Task: Create a scrum project BeaconWorks. Add to scrum project BeaconWorks a team member softage.4@softage.net and assign as Project Lead. Add to scrum project BeaconWorks a team member softage.1@softage.net
Action: Mouse moved to (212, 55)
Screenshot: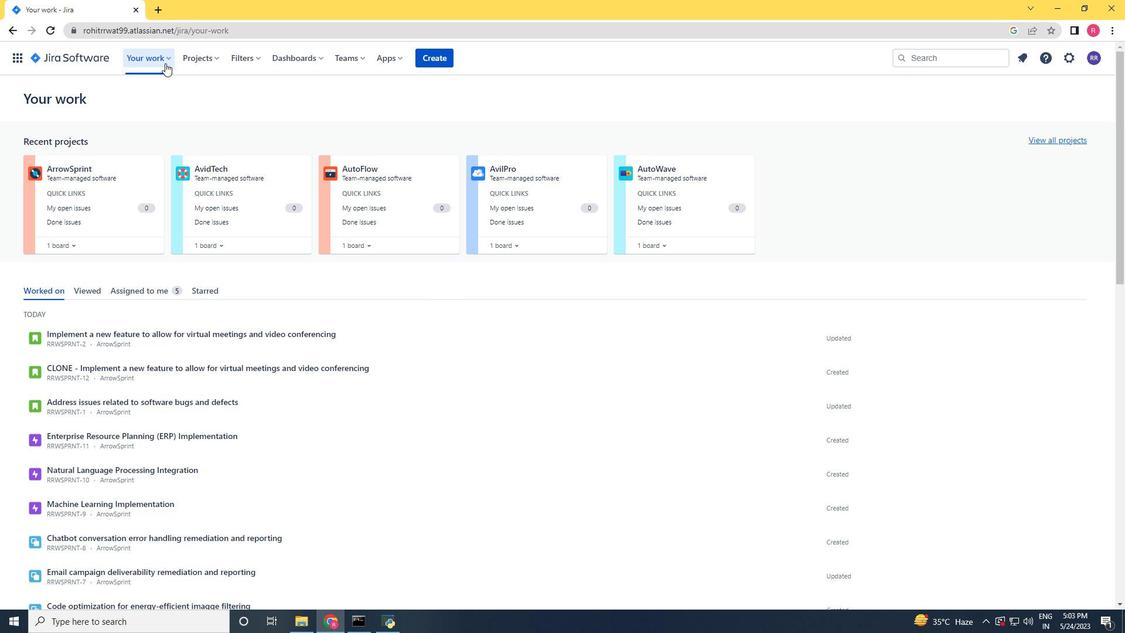 
Action: Mouse pressed left at (212, 55)
Screenshot: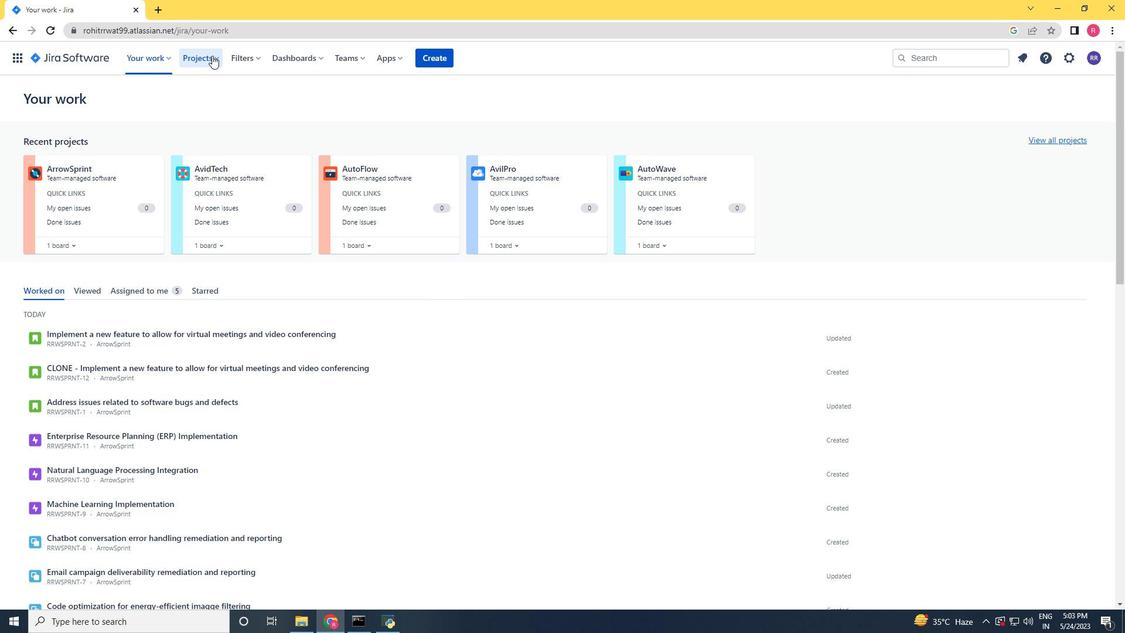 
Action: Mouse moved to (228, 287)
Screenshot: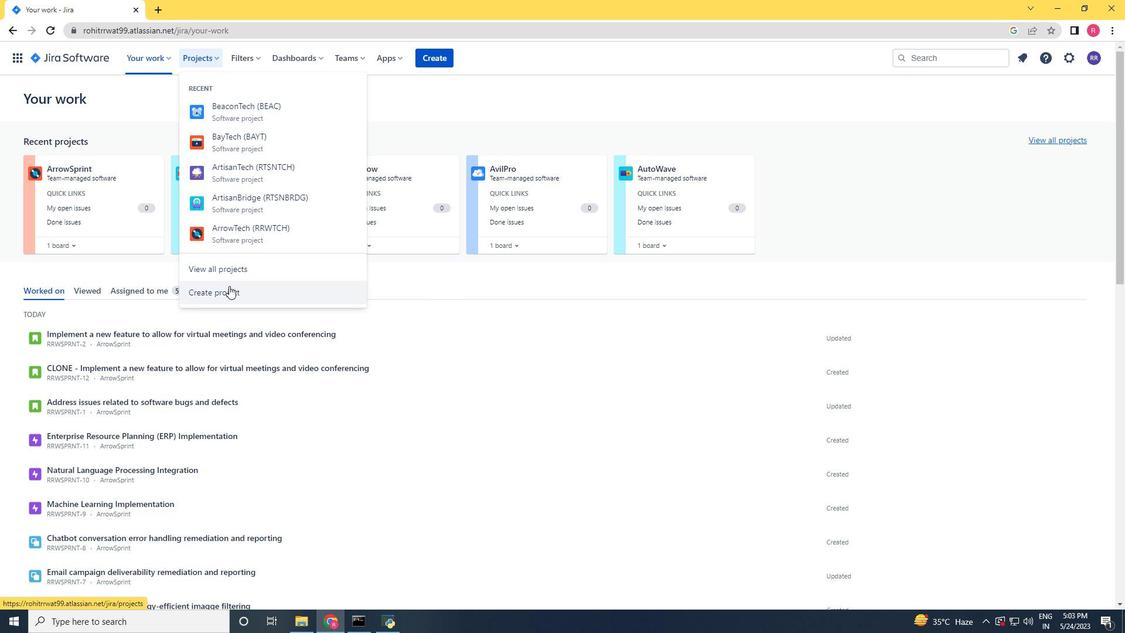 
Action: Mouse pressed left at (228, 287)
Screenshot: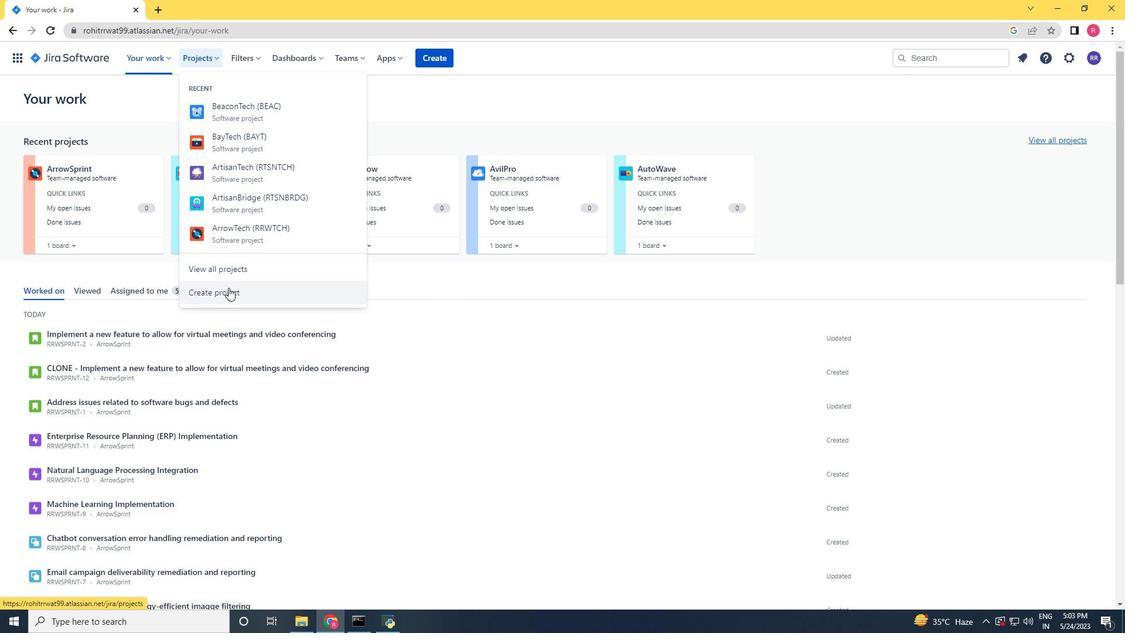 
Action: Mouse moved to (496, 284)
Screenshot: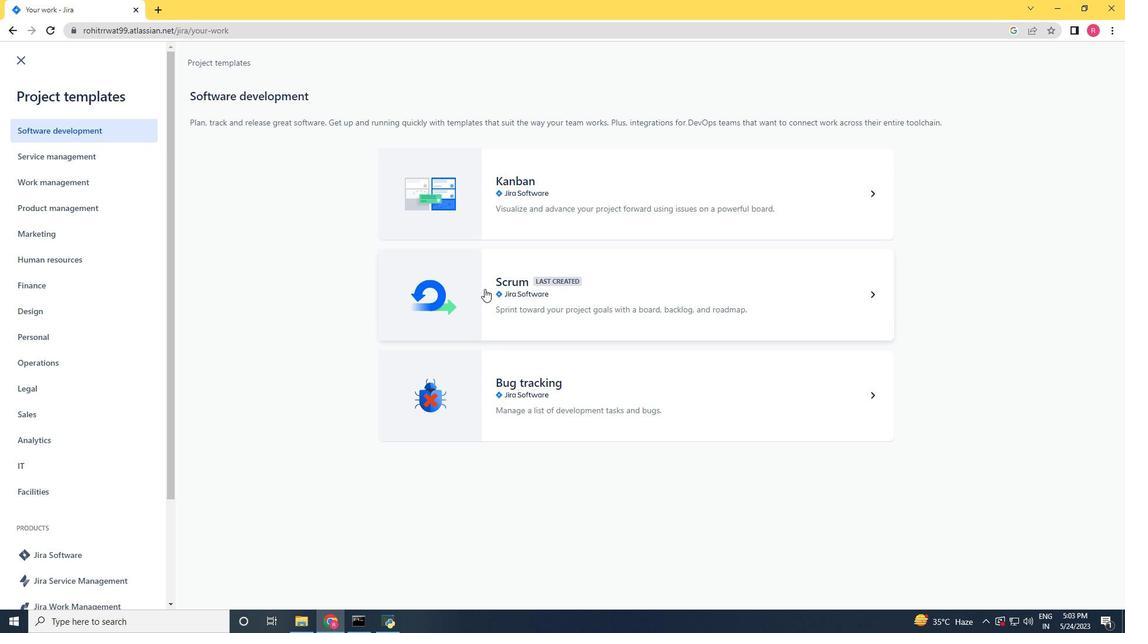 
Action: Mouse pressed left at (496, 284)
Screenshot: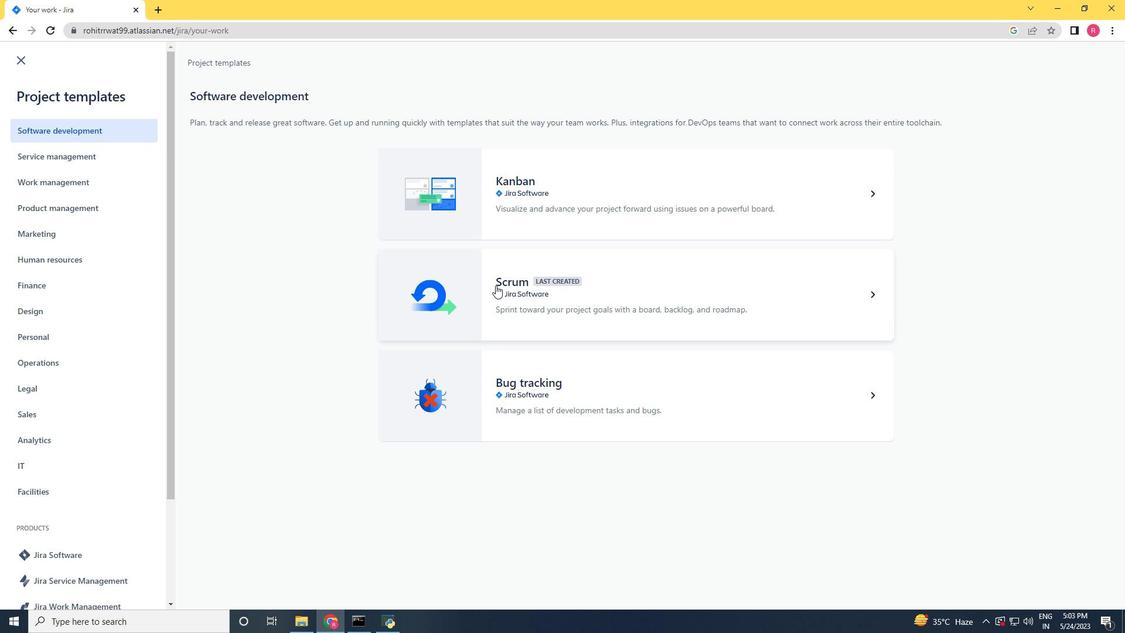 
Action: Mouse moved to (860, 576)
Screenshot: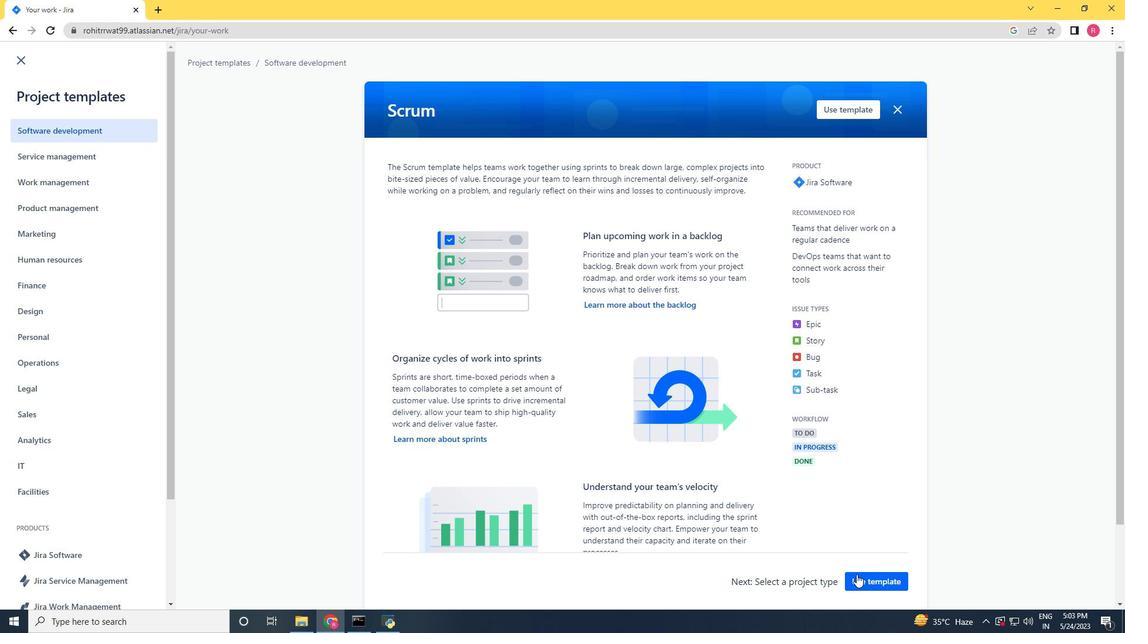 
Action: Mouse pressed left at (860, 576)
Screenshot: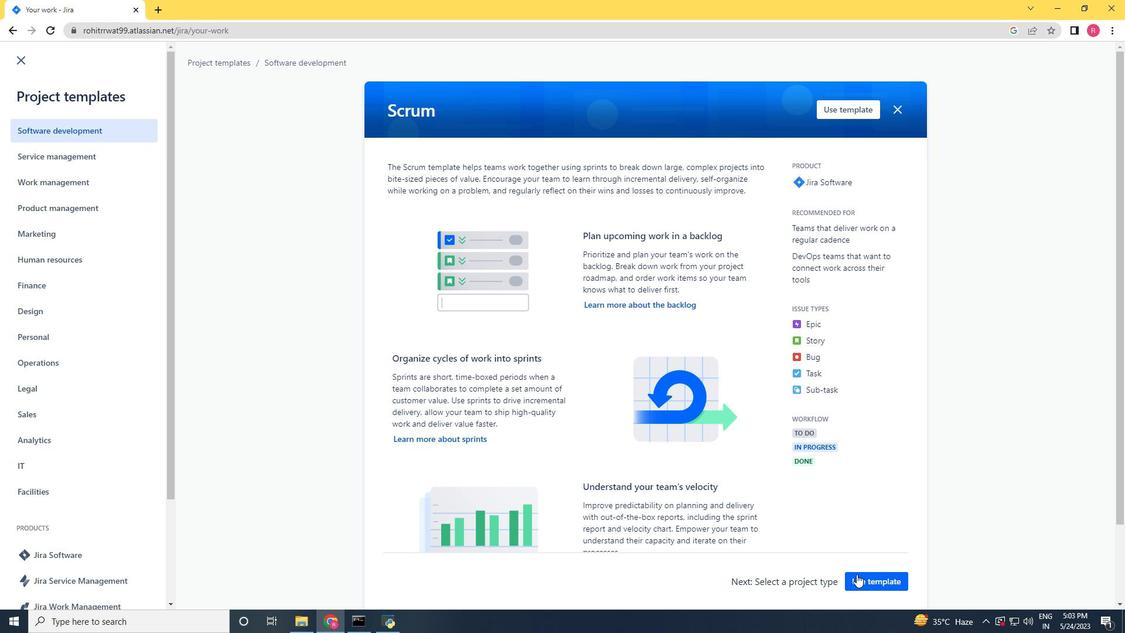
Action: Mouse moved to (363, 586)
Screenshot: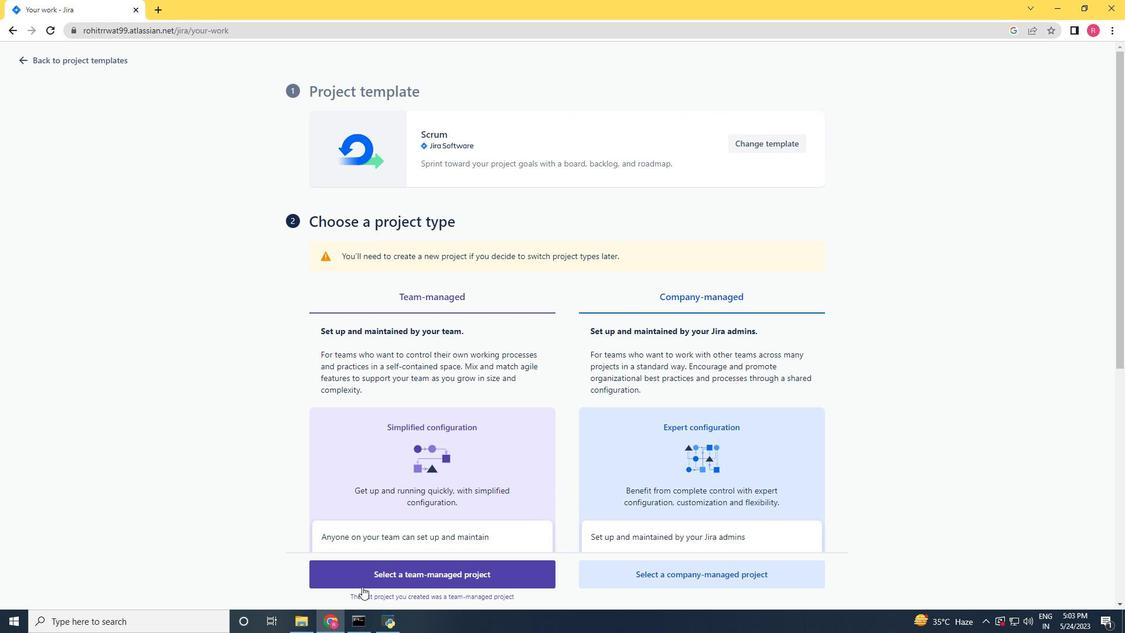 
Action: Mouse pressed left at (363, 586)
Screenshot: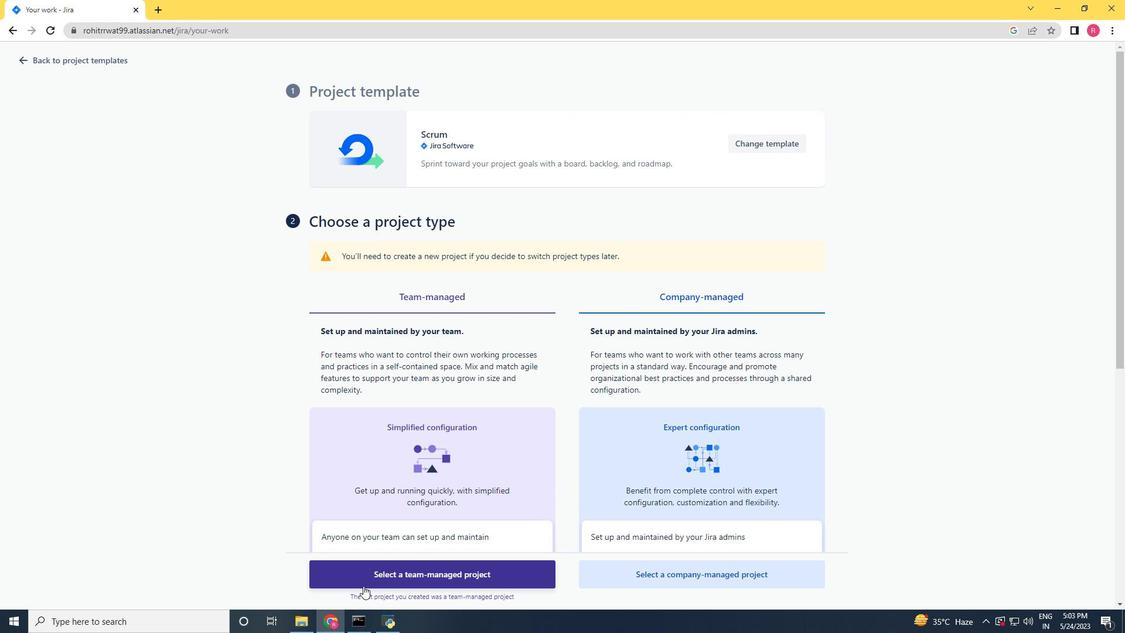 
Action: Mouse moved to (337, 277)
Screenshot: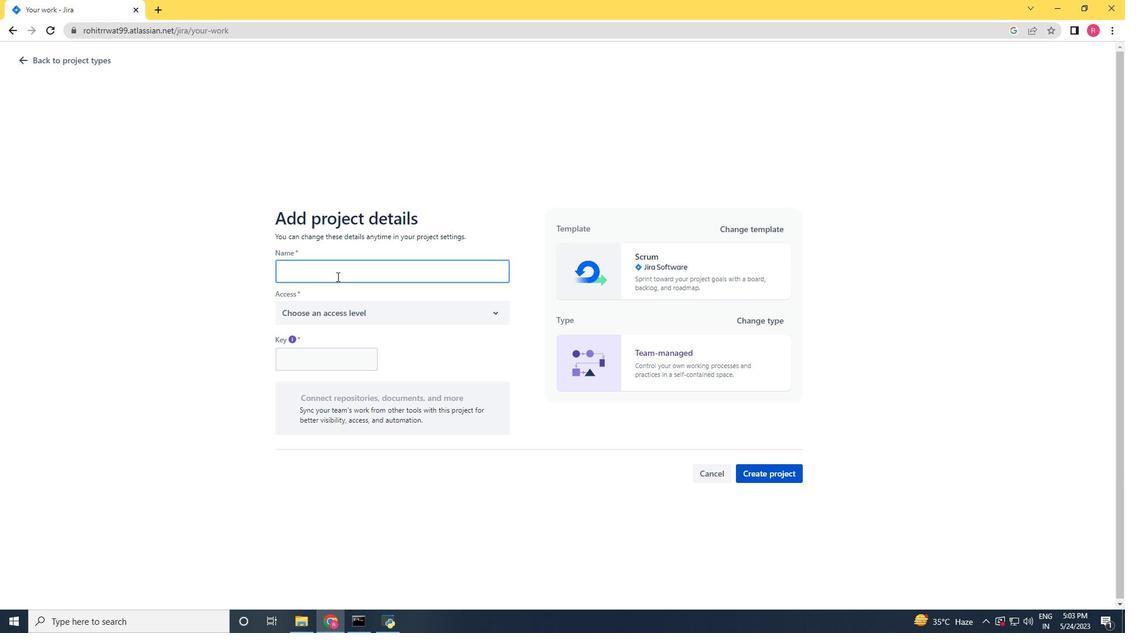 
Action: Key pressed <Key.shift>Beacon<Key.shift>Works
Screenshot: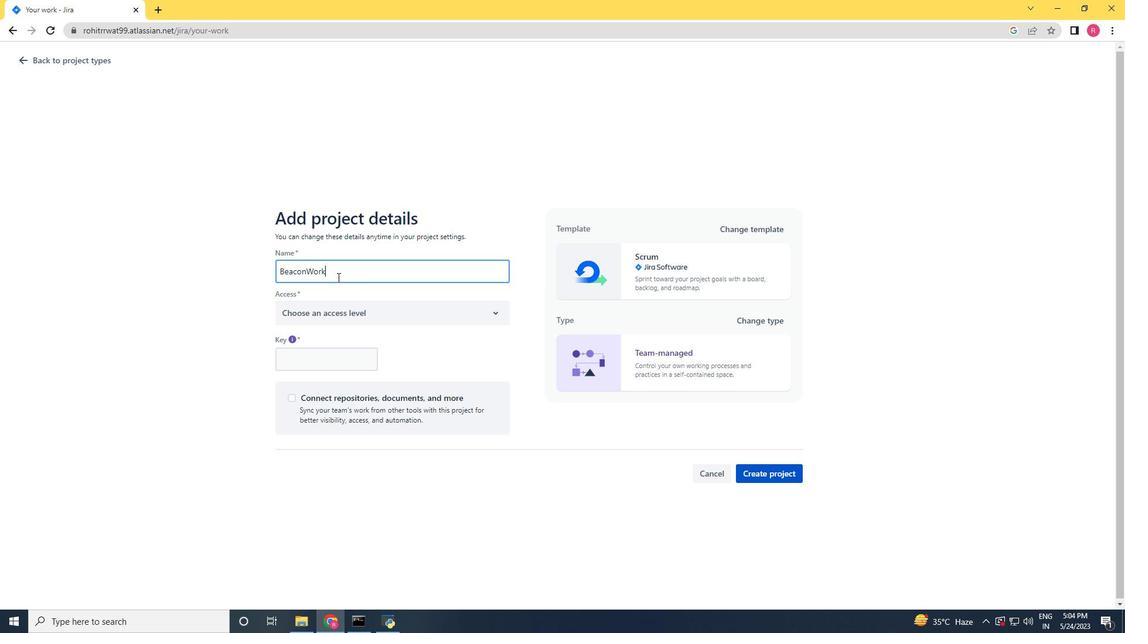 
Action: Mouse moved to (342, 303)
Screenshot: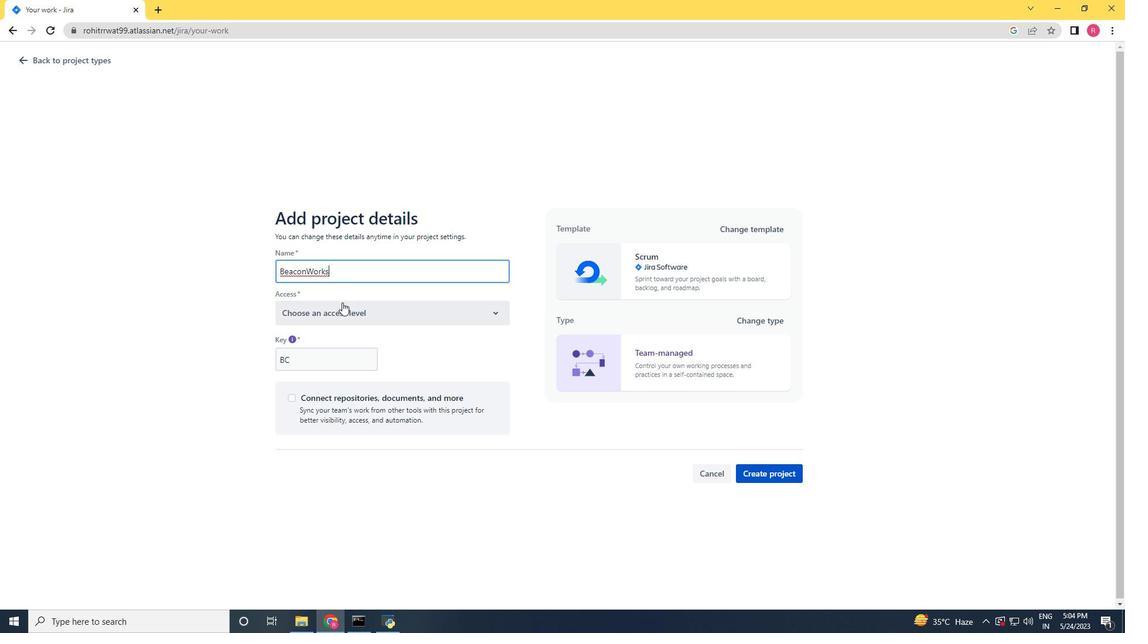 
Action: Mouse pressed left at (342, 303)
Screenshot: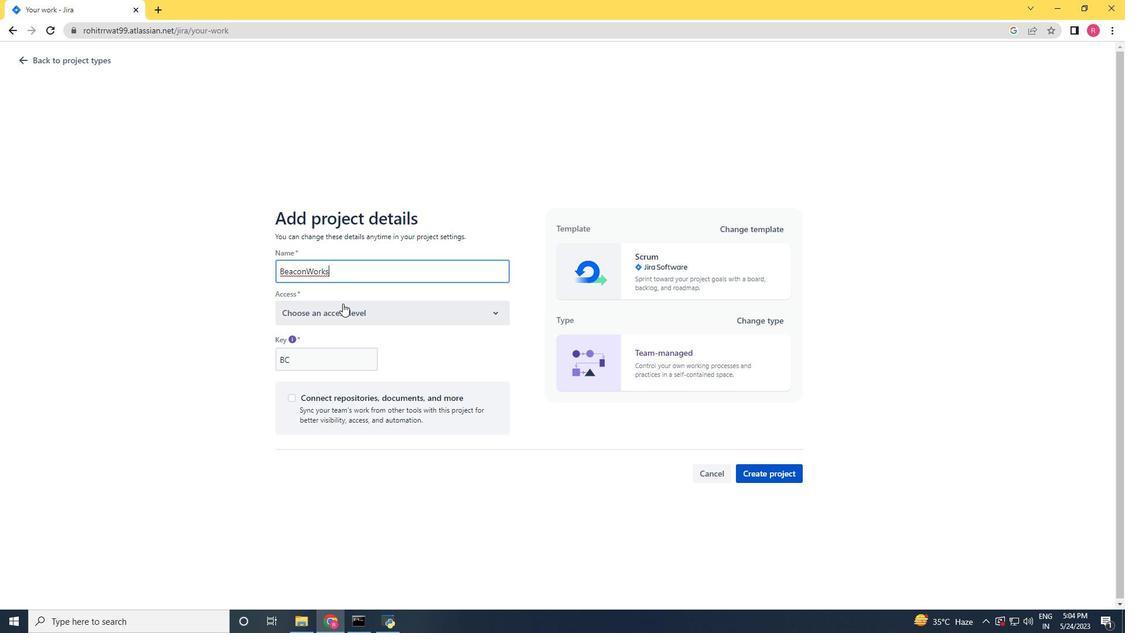 
Action: Mouse moved to (355, 343)
Screenshot: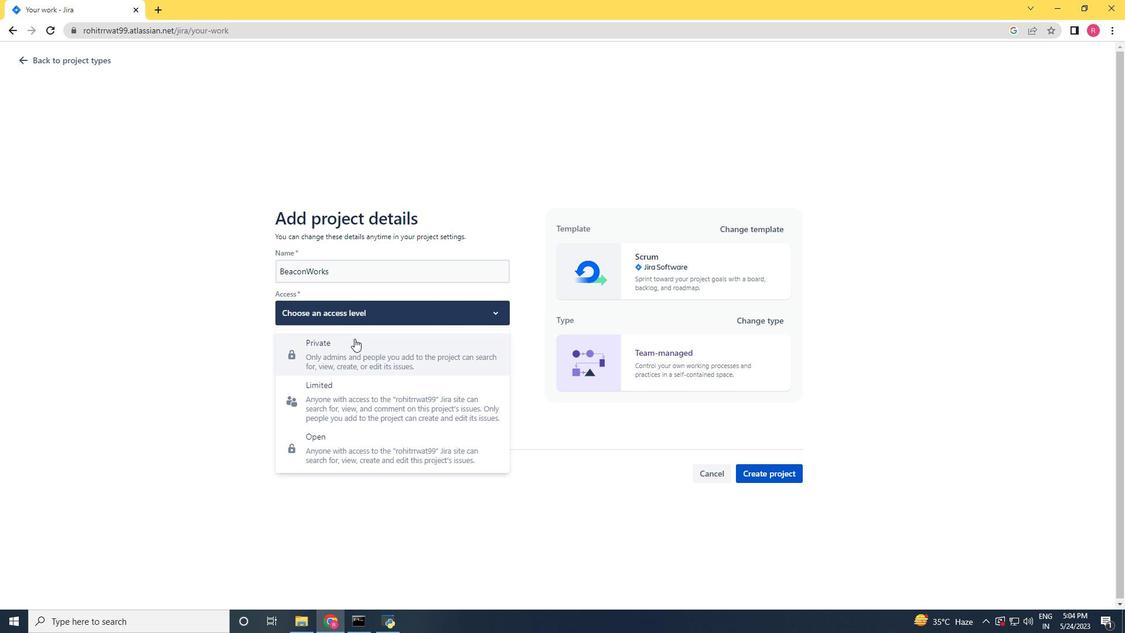 
Action: Mouse pressed left at (355, 343)
Screenshot: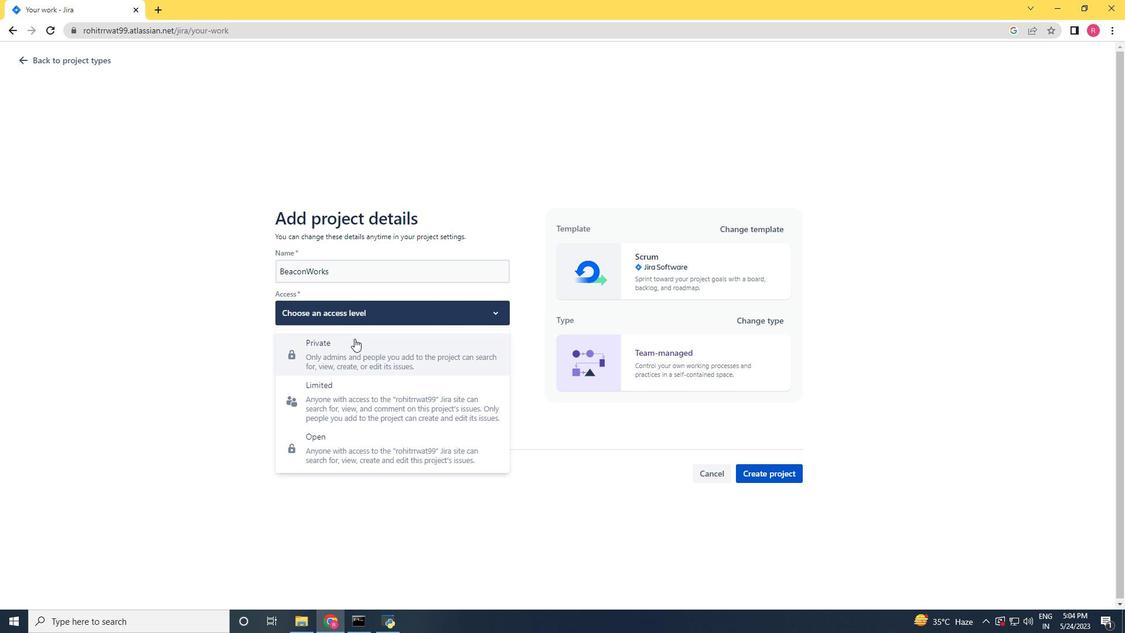 
Action: Mouse moved to (756, 472)
Screenshot: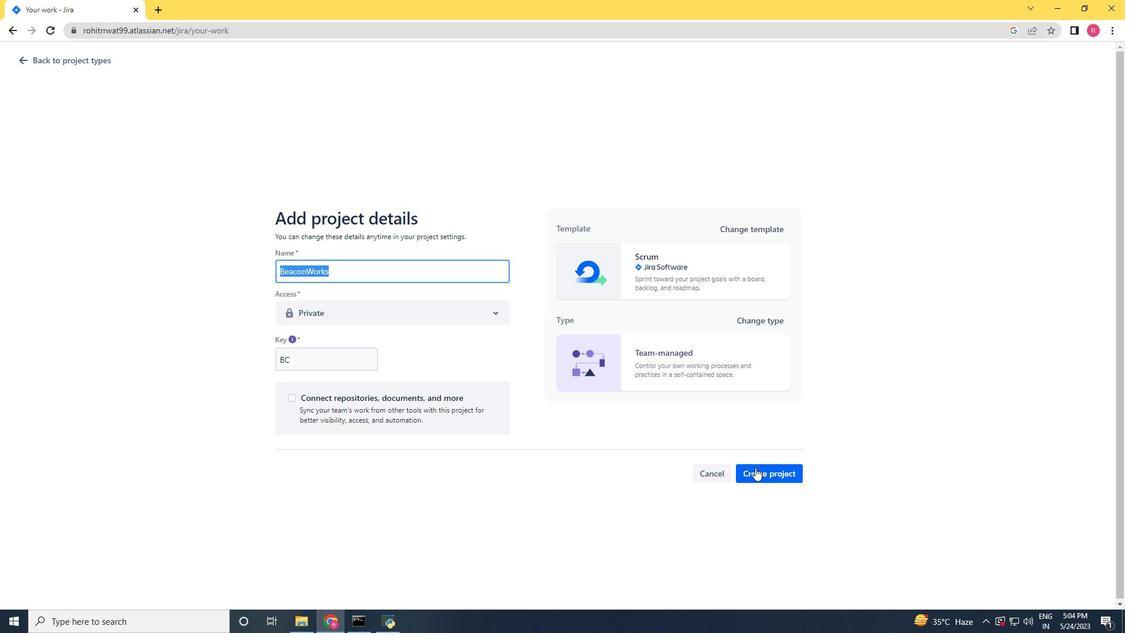 
Action: Mouse pressed left at (756, 472)
Screenshot: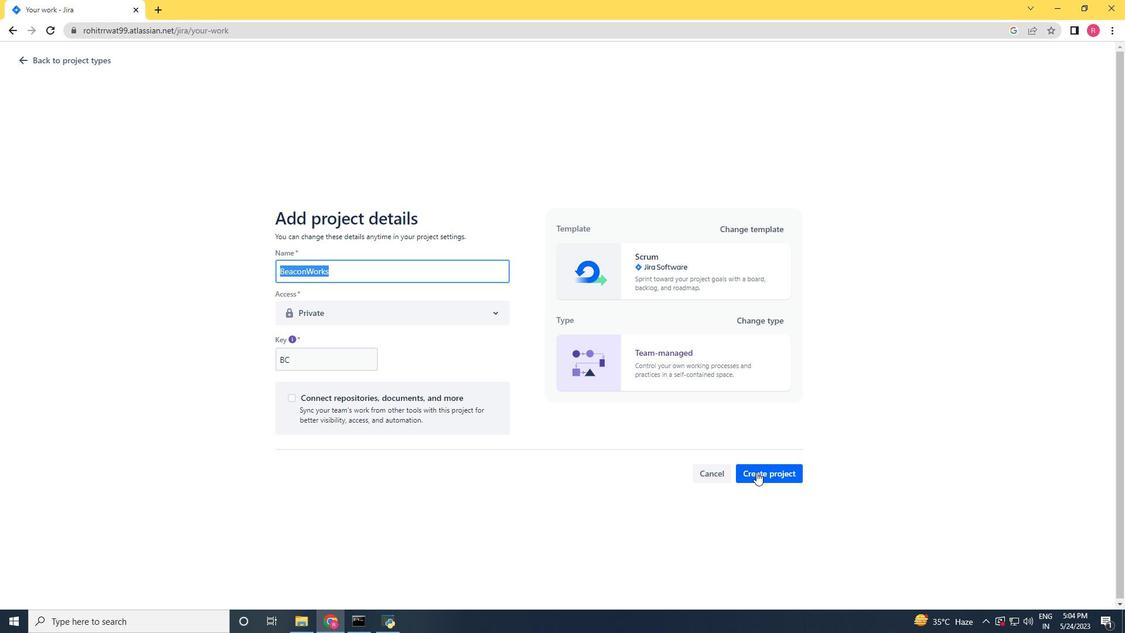 
Action: Mouse moved to (258, 156)
Screenshot: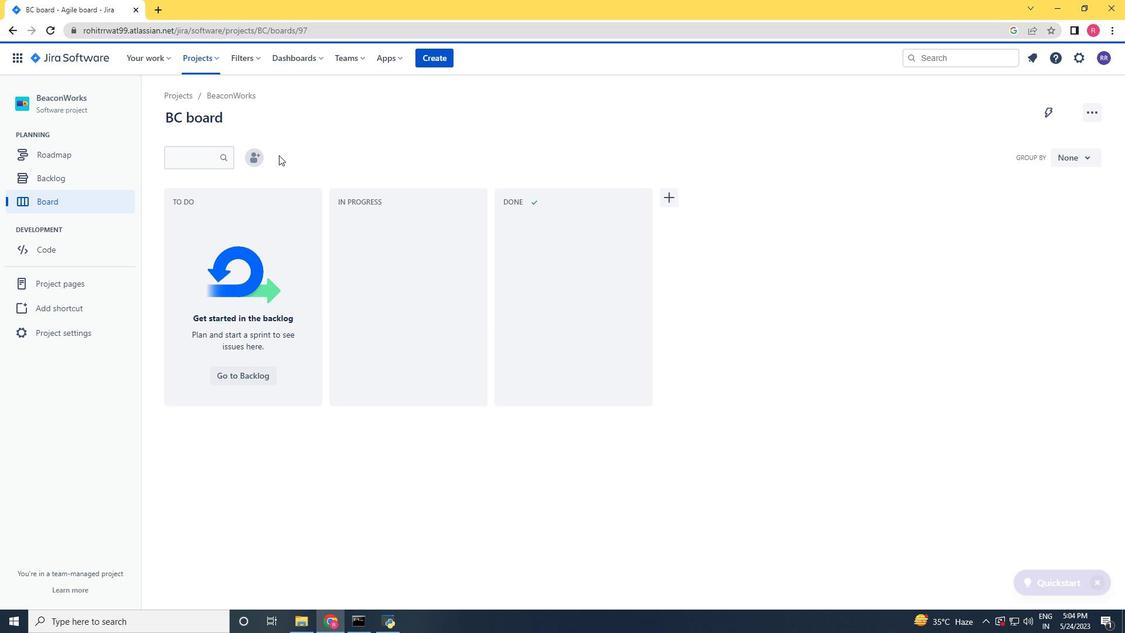 
Action: Mouse pressed left at (258, 156)
Screenshot: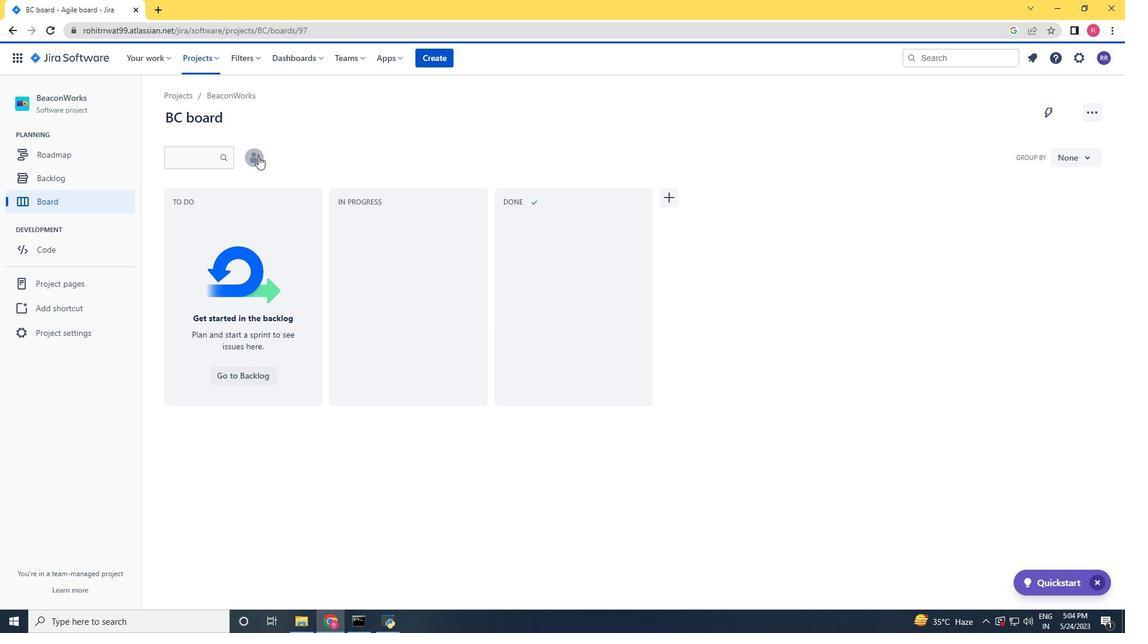 
Action: Mouse moved to (274, 158)
Screenshot: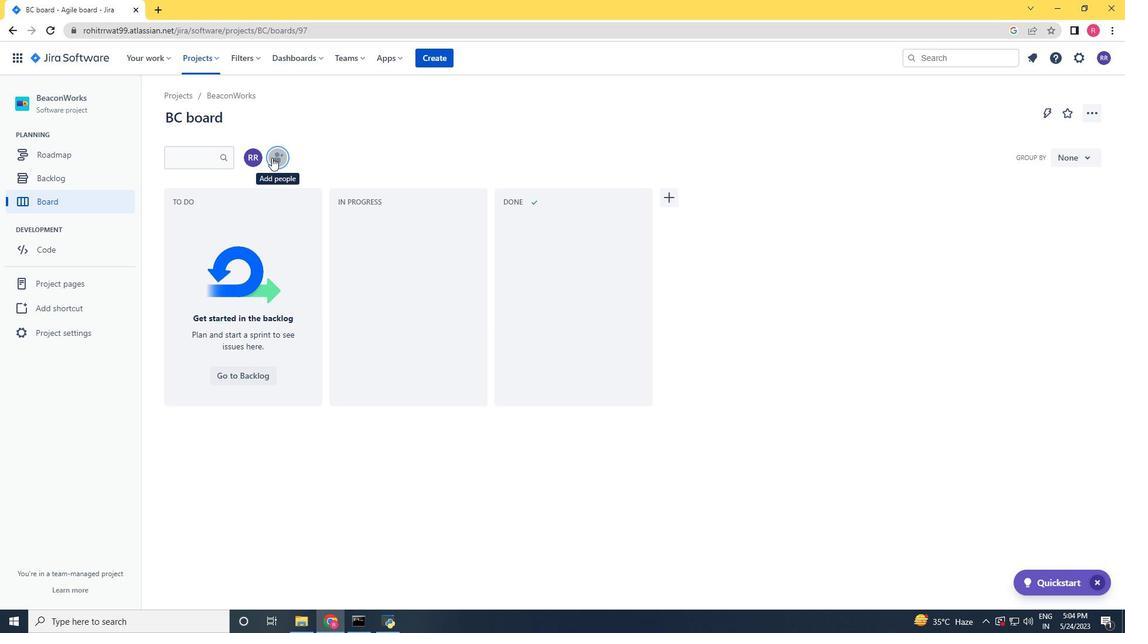 
Action: Mouse pressed left at (274, 158)
Screenshot: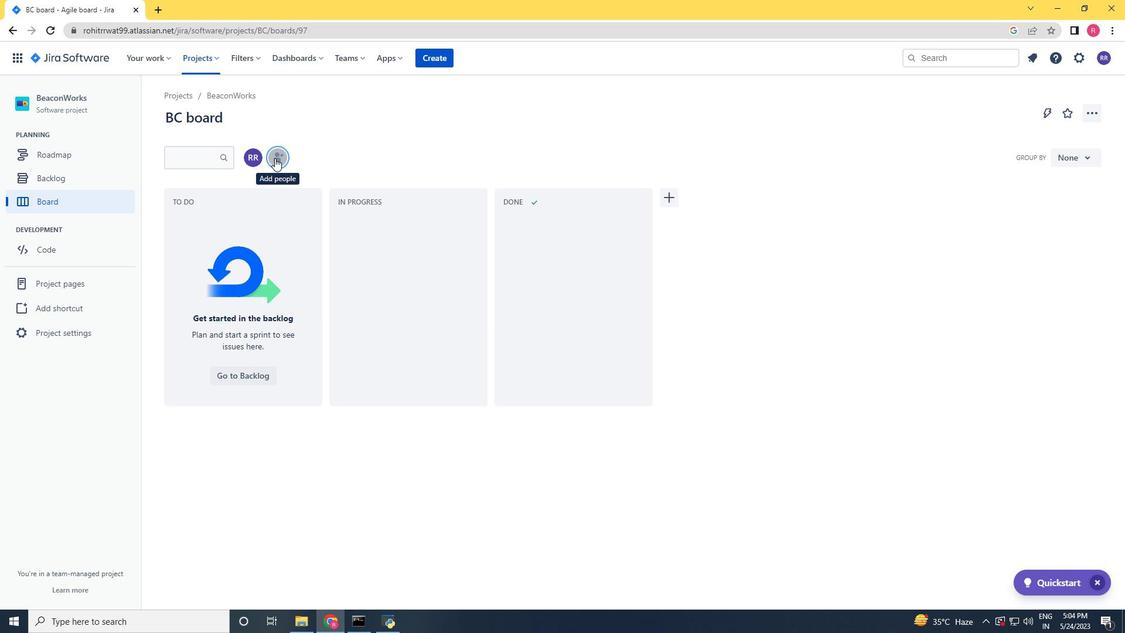 
Action: Key pressed softage.4<Key.shift>@sogf<Key.backspace><Key.backspace>ftage.net
Screenshot: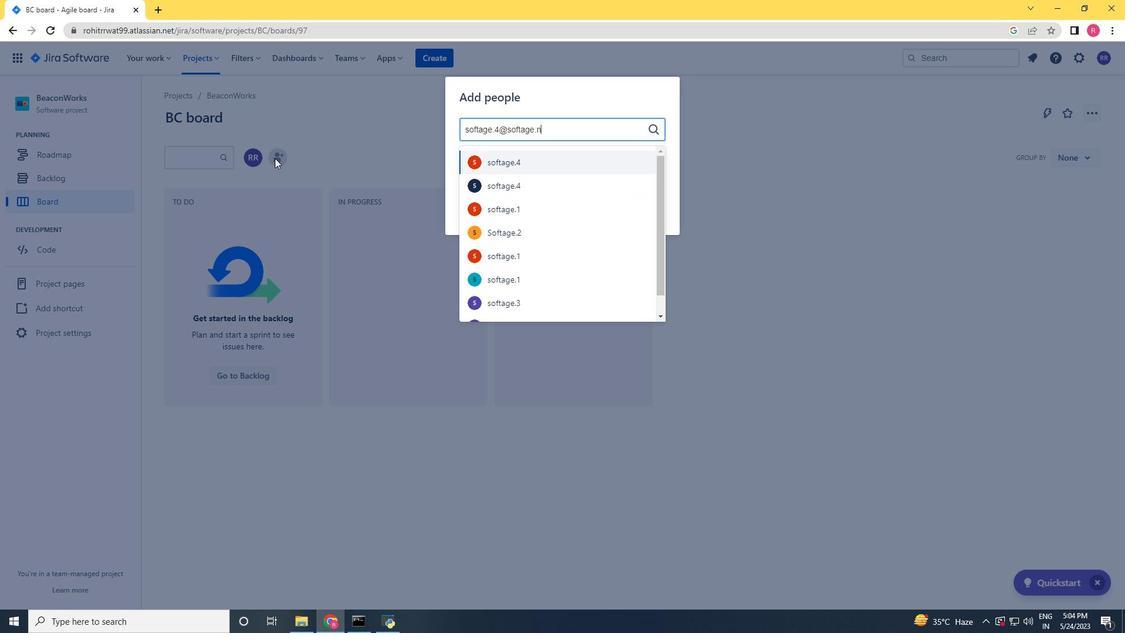 
Action: Mouse moved to (610, 155)
Screenshot: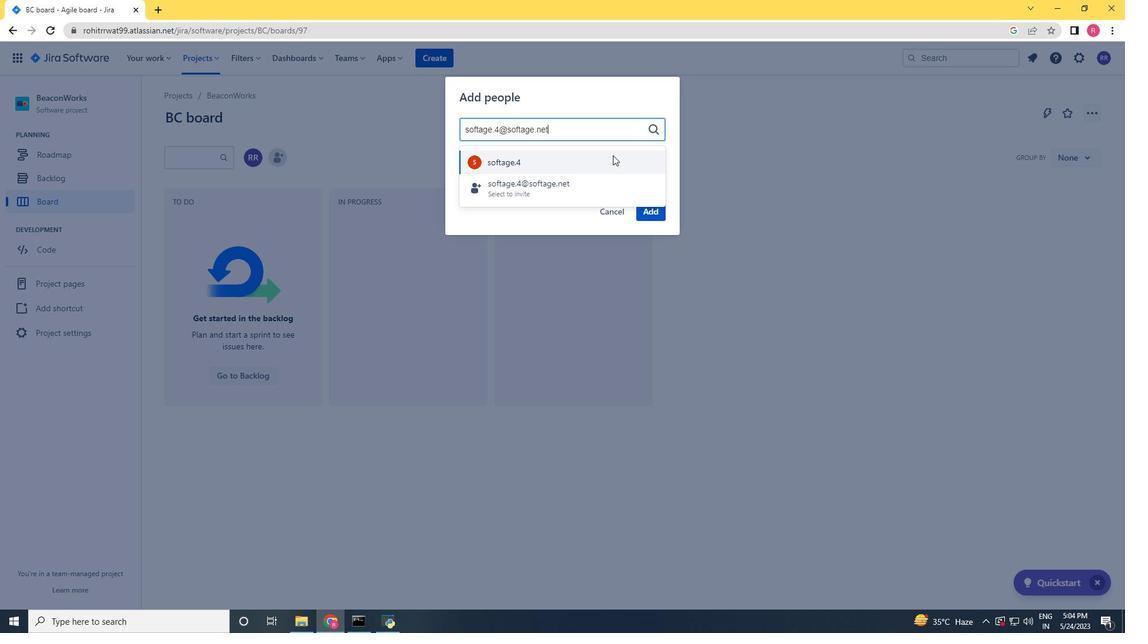 
Action: Mouse pressed left at (610, 155)
Screenshot: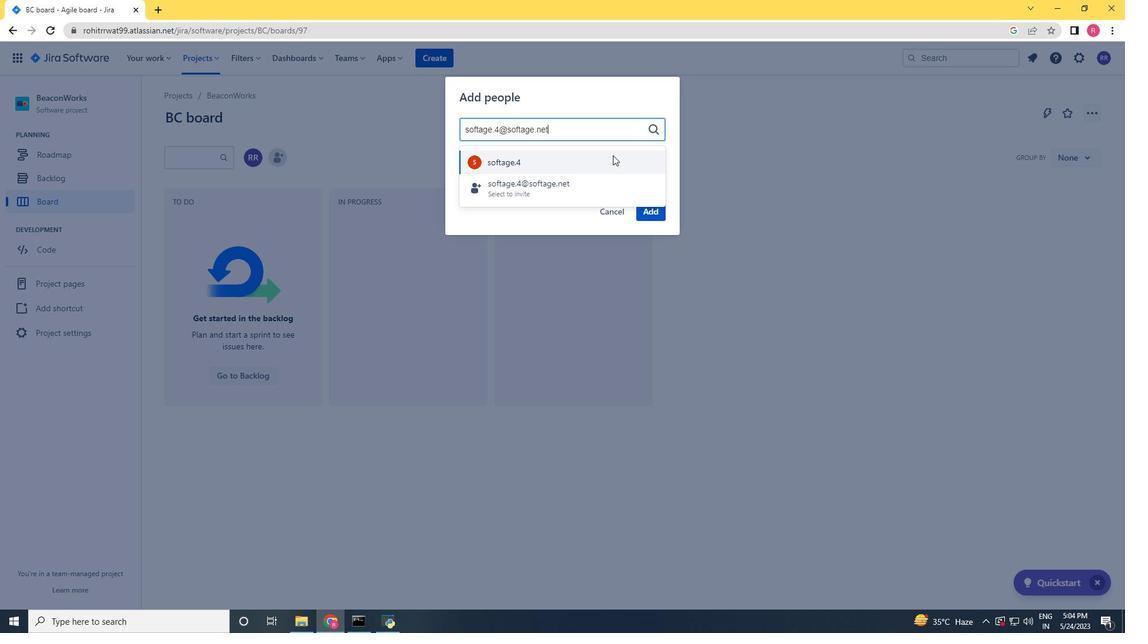 
Action: Mouse moved to (651, 208)
Screenshot: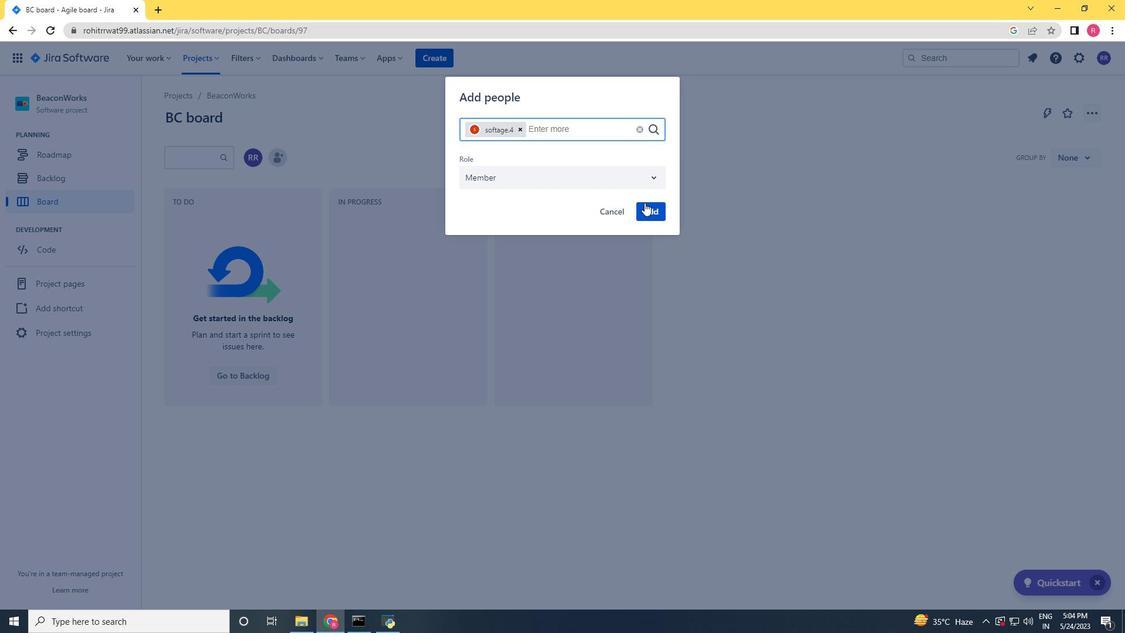 
Action: Mouse pressed left at (651, 208)
Screenshot: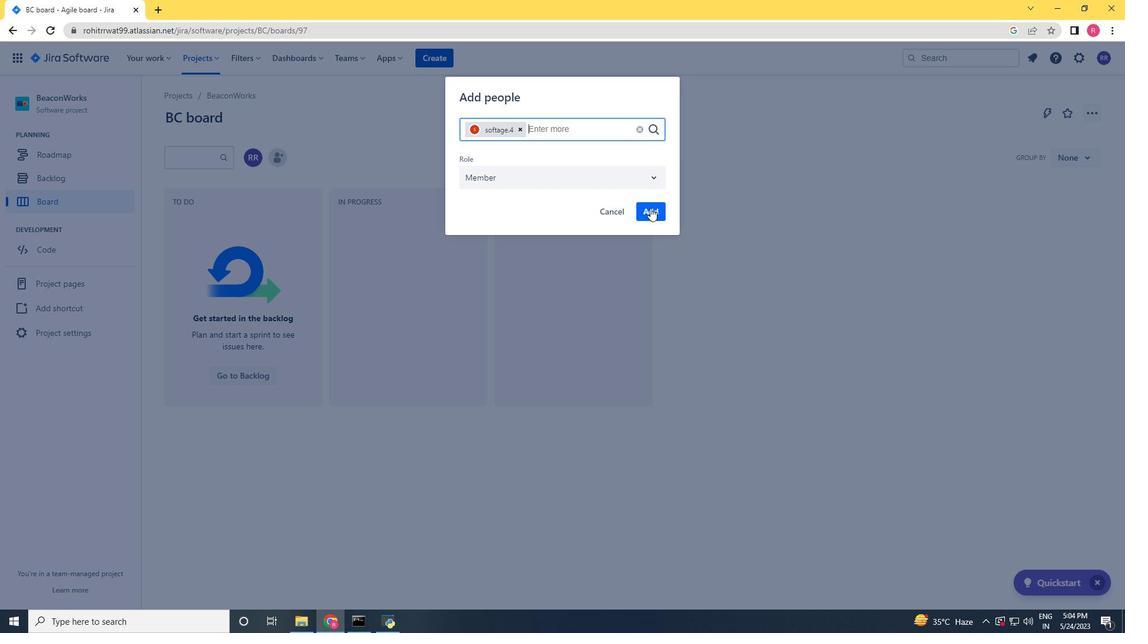 
Action: Mouse moved to (83, 341)
Screenshot: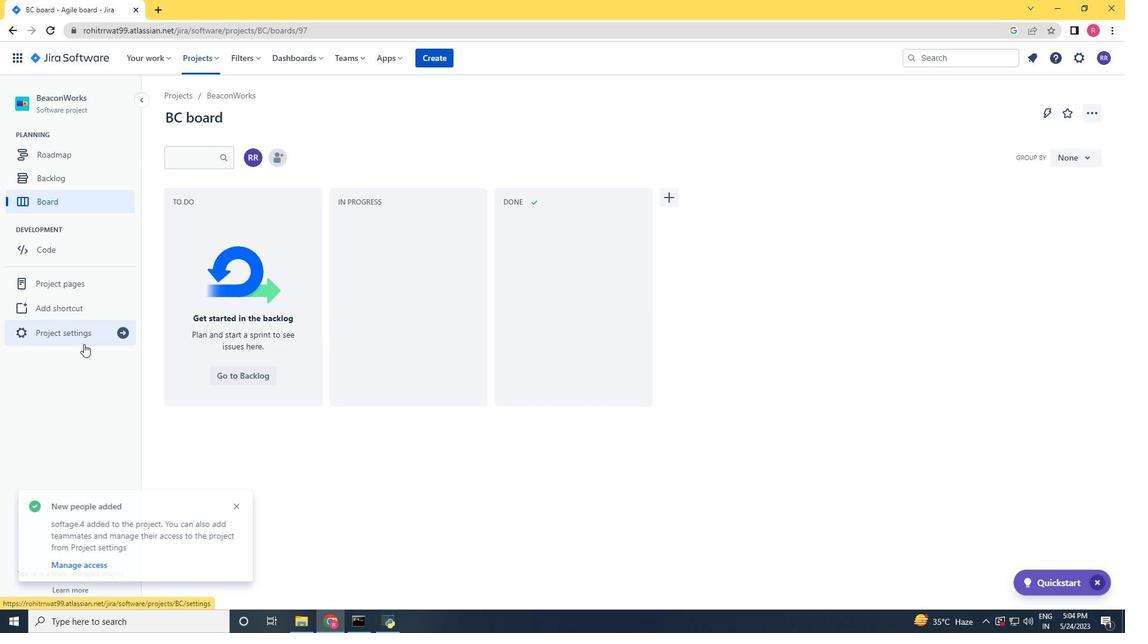 
Action: Mouse pressed left at (83, 341)
Screenshot: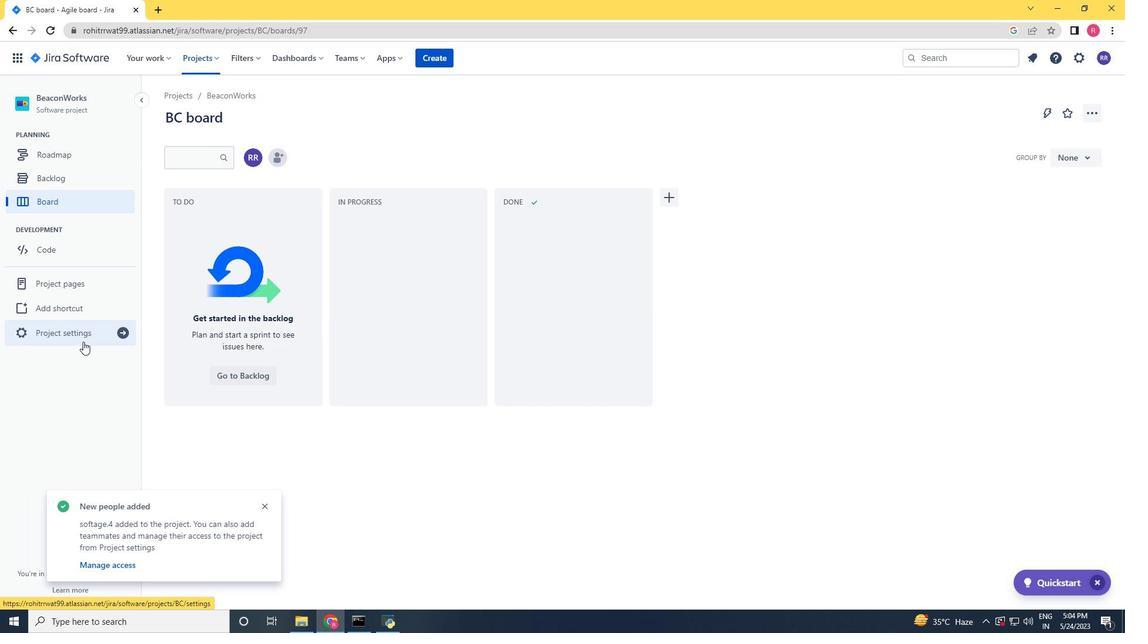 
Action: Mouse moved to (620, 419)
Screenshot: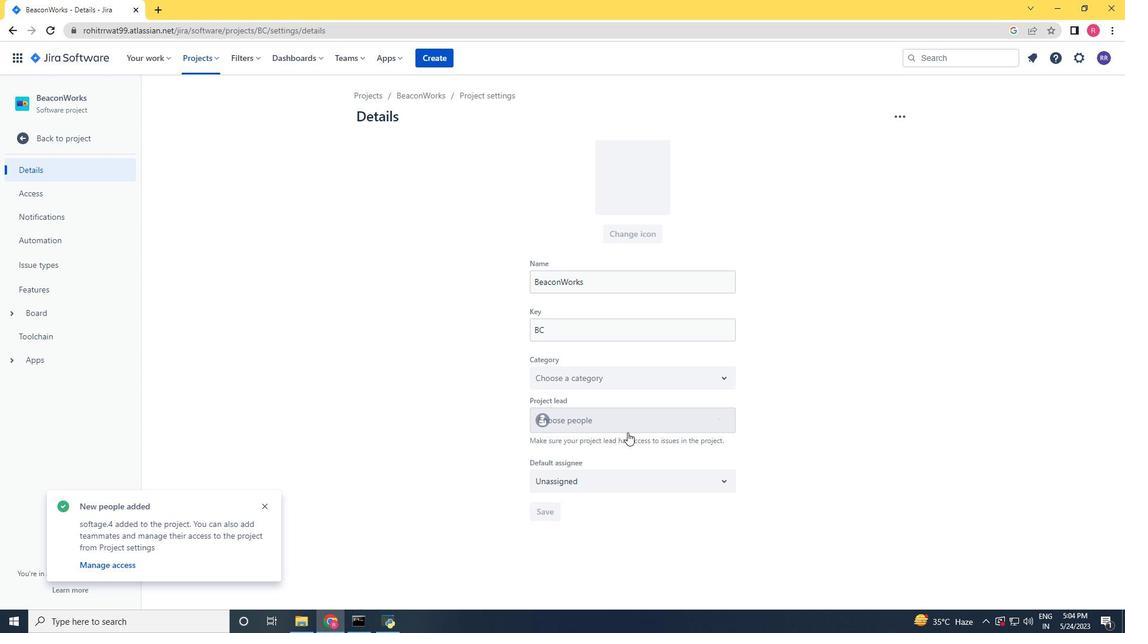
Action: Mouse pressed left at (620, 419)
Screenshot: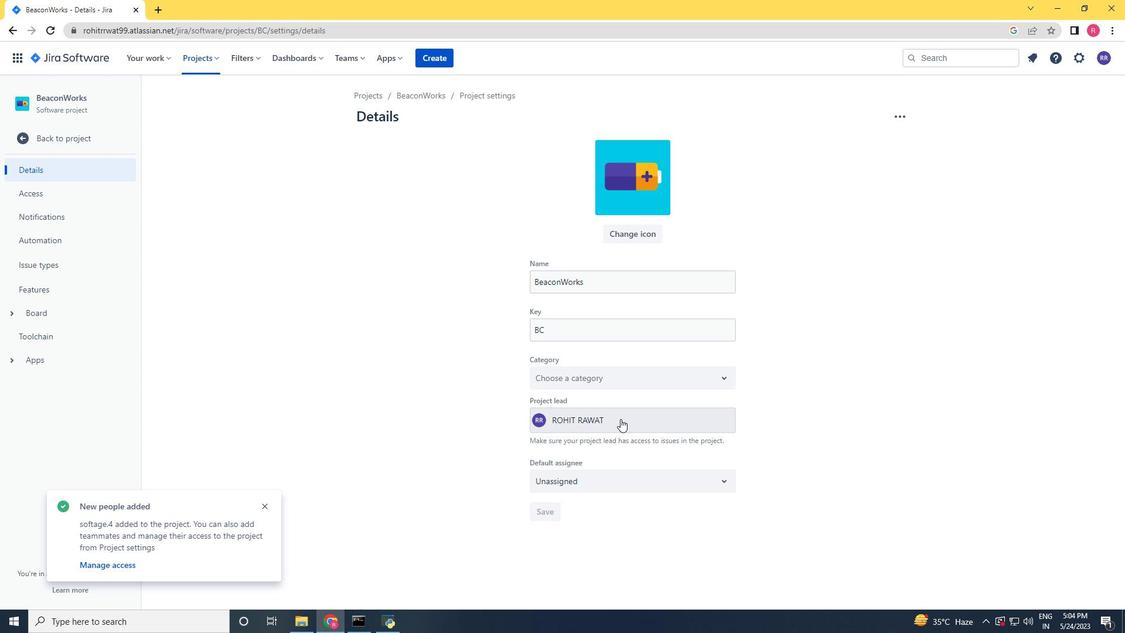 
Action: Mouse moved to (612, 414)
Screenshot: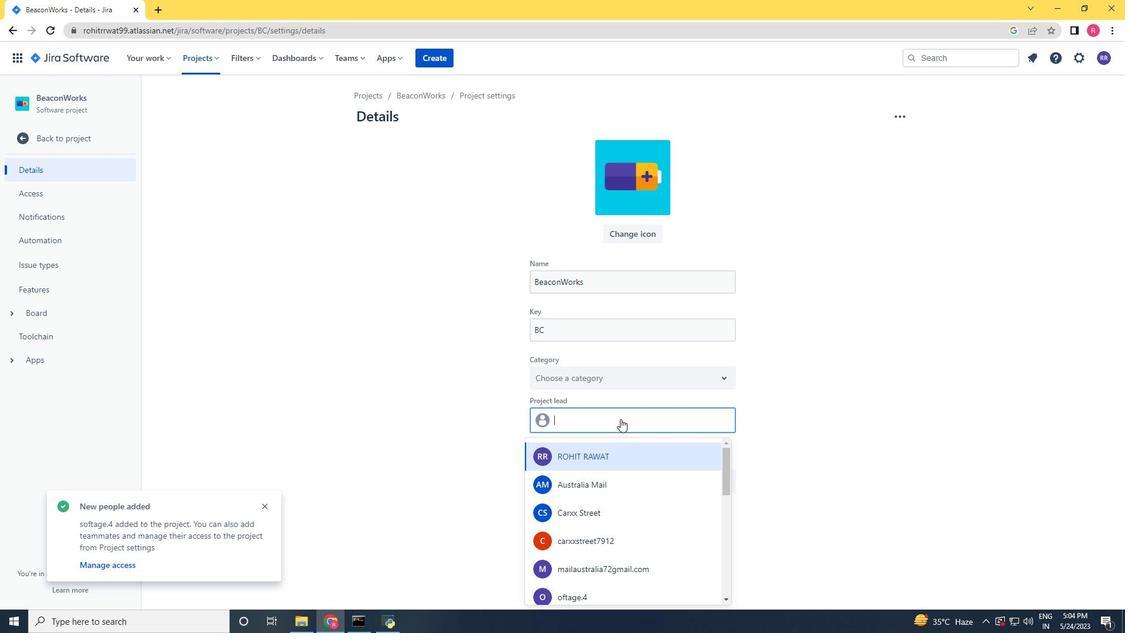 
Action: Key pressed softage.4<Key.shift>@softage.net
Screenshot: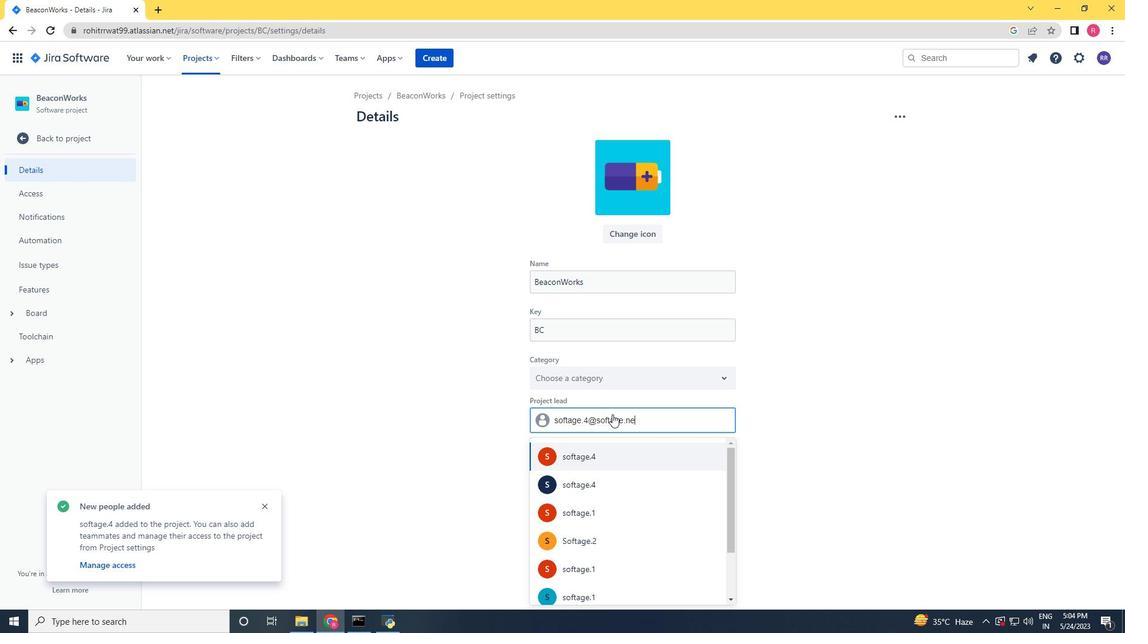 
Action: Mouse moved to (586, 463)
Screenshot: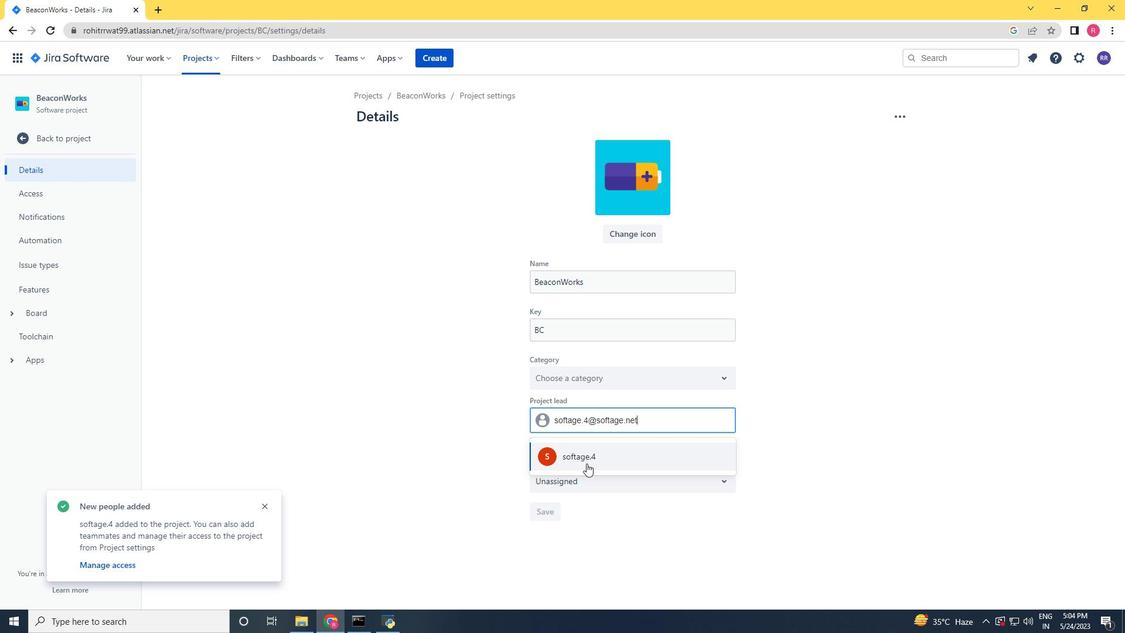 
Action: Mouse pressed left at (586, 463)
Screenshot: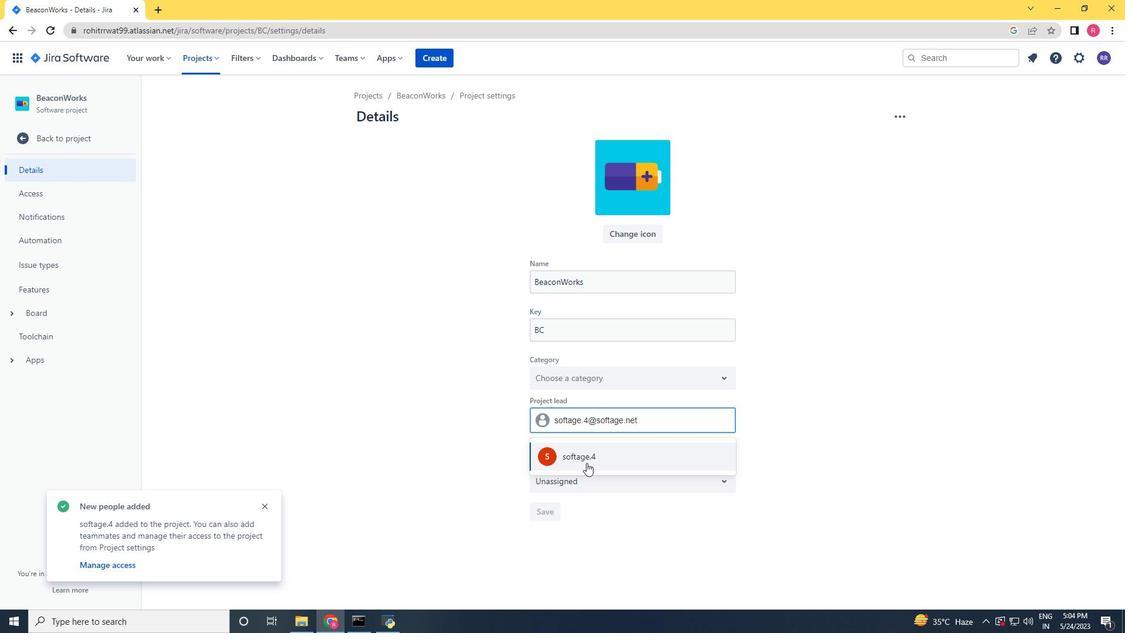 
Action: Mouse moved to (578, 476)
Screenshot: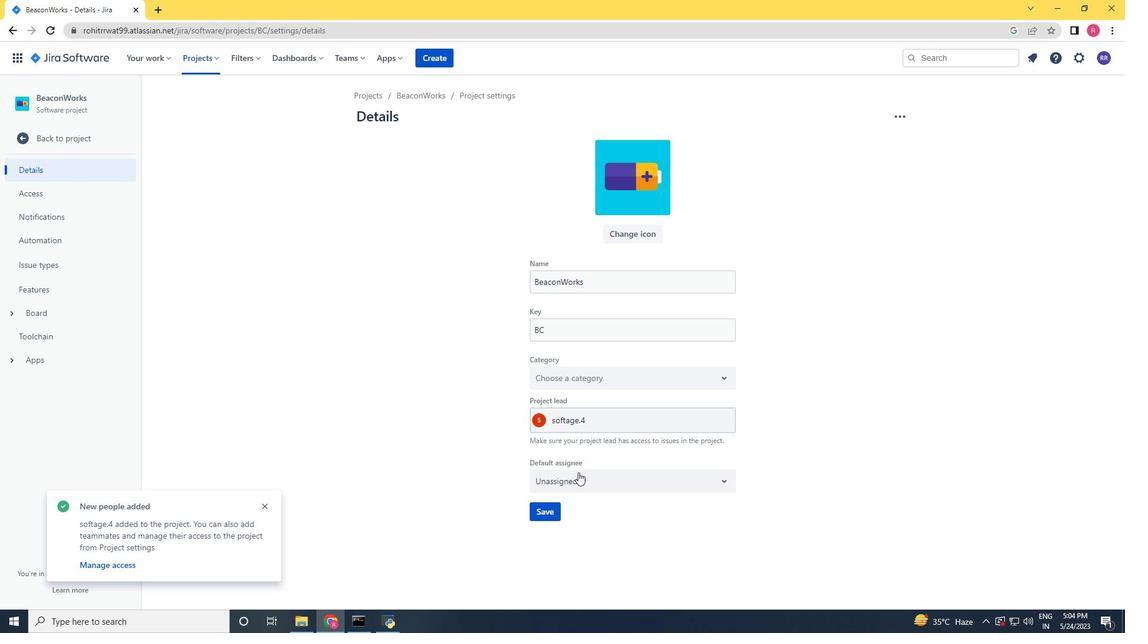 
Action: Mouse pressed left at (578, 476)
Screenshot: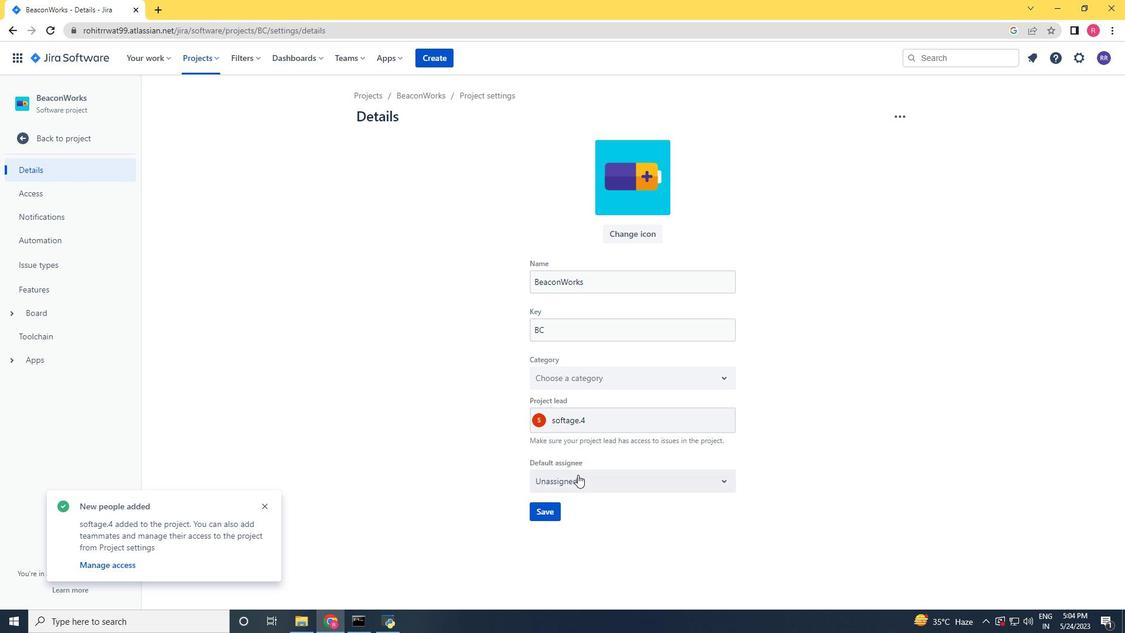 
Action: Mouse moved to (552, 507)
Screenshot: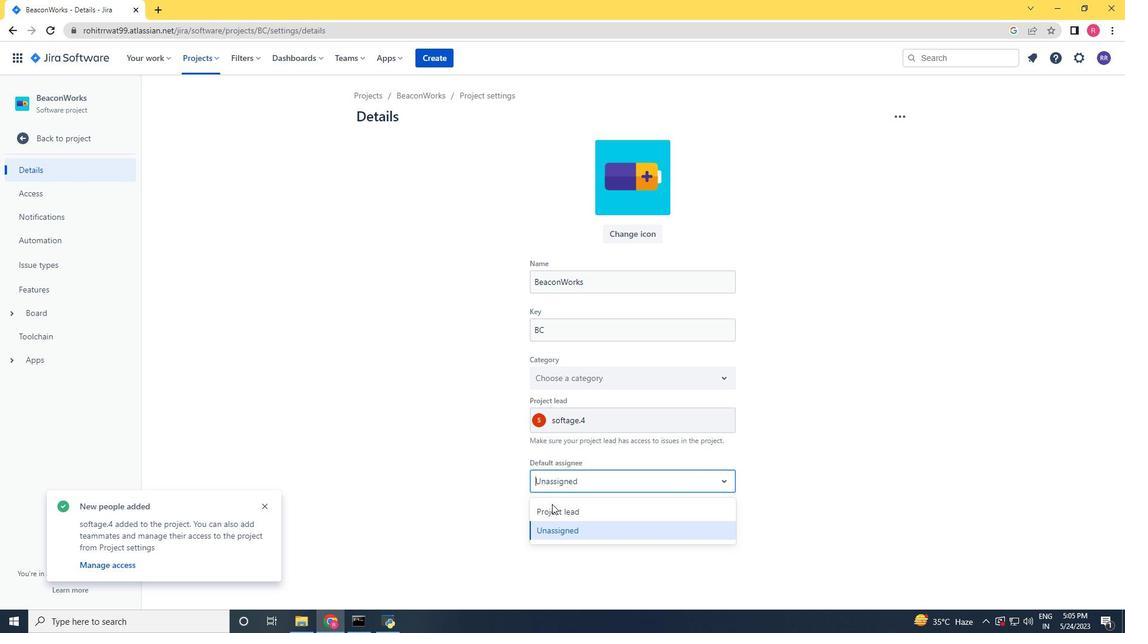 
Action: Mouse pressed left at (552, 507)
Screenshot: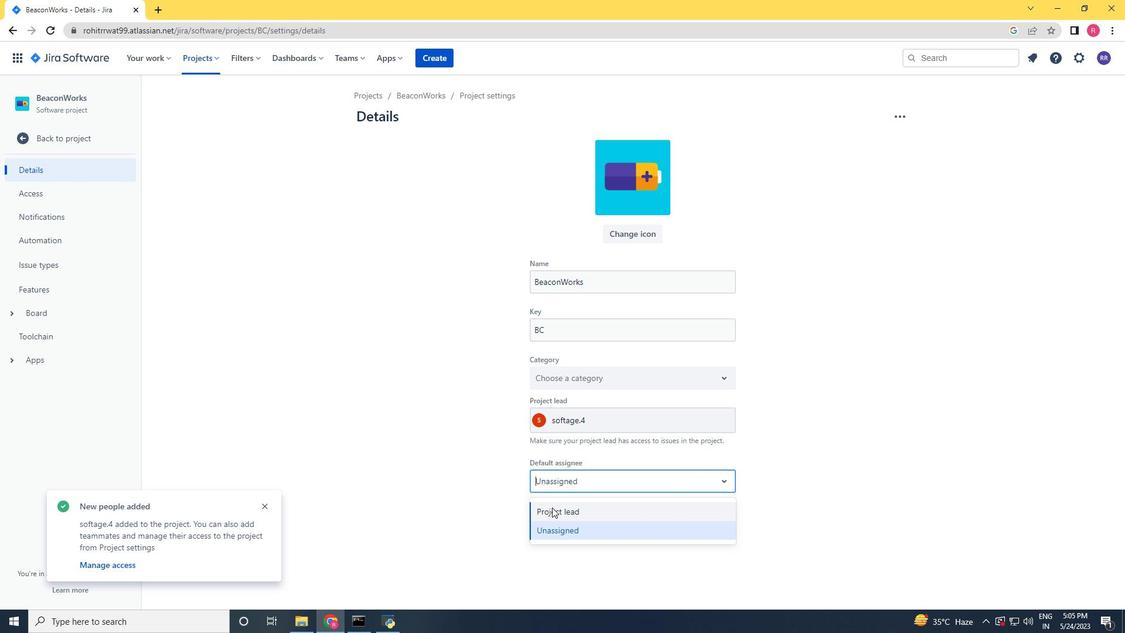 
Action: Mouse moved to (552, 510)
Screenshot: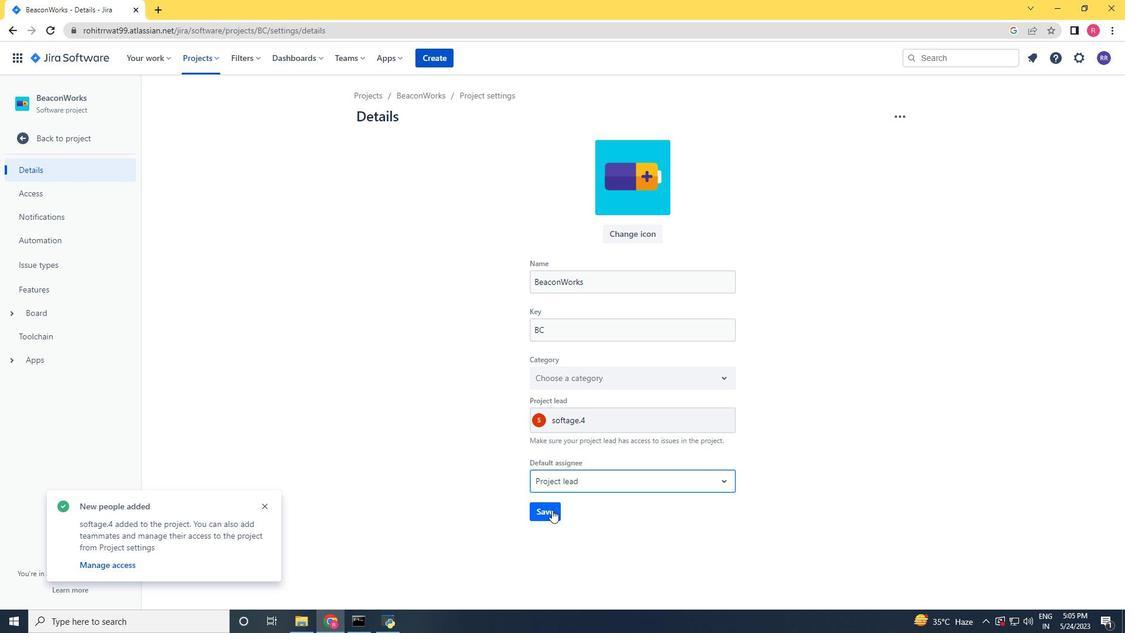 
Action: Mouse pressed left at (552, 510)
Screenshot: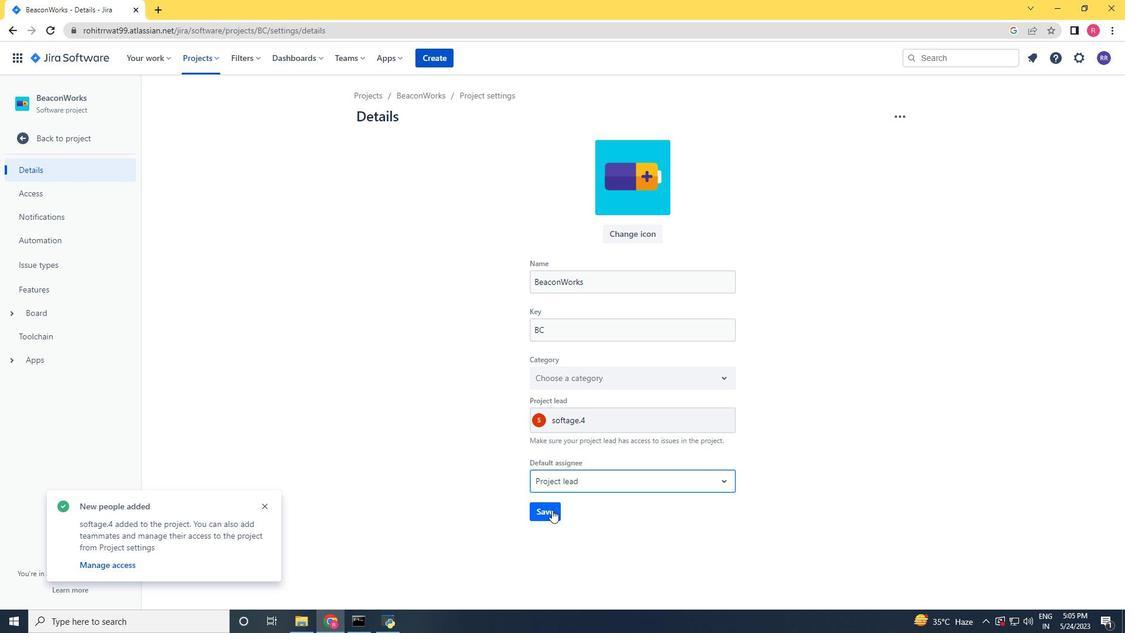 
Action: Mouse moved to (53, 145)
Screenshot: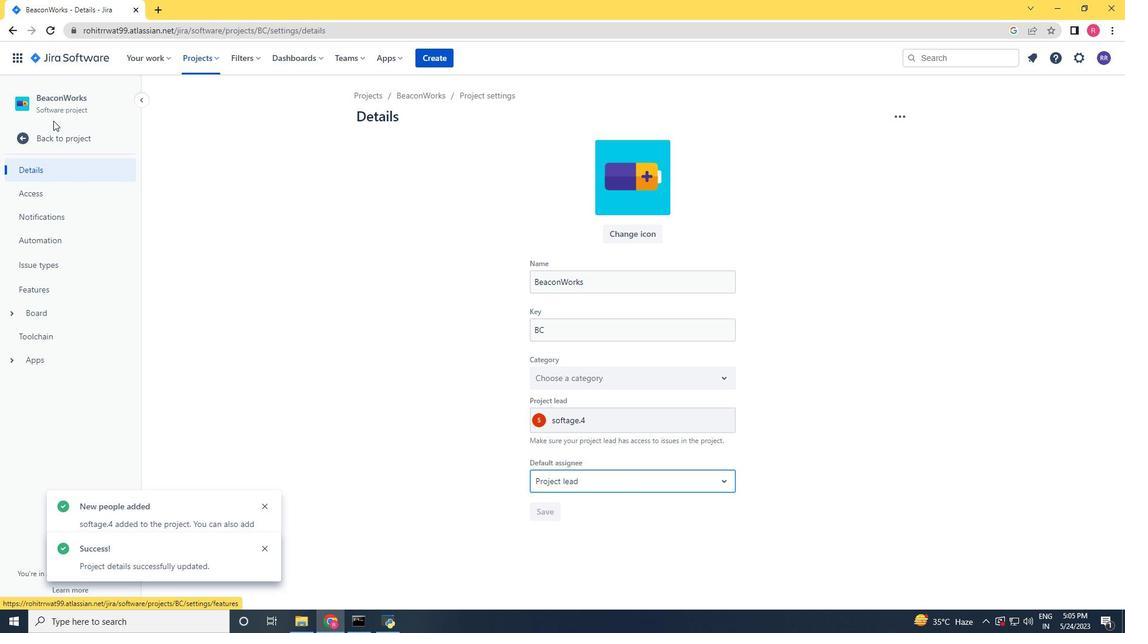 
Action: Mouse pressed left at (53, 145)
Screenshot: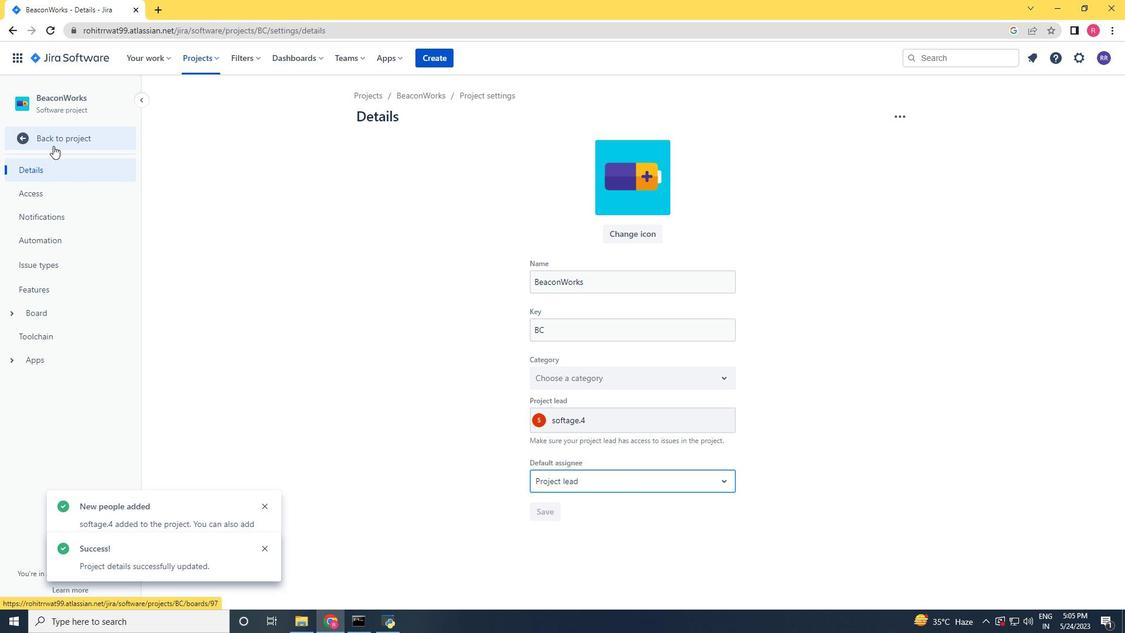 
Action: Mouse moved to (271, 160)
Screenshot: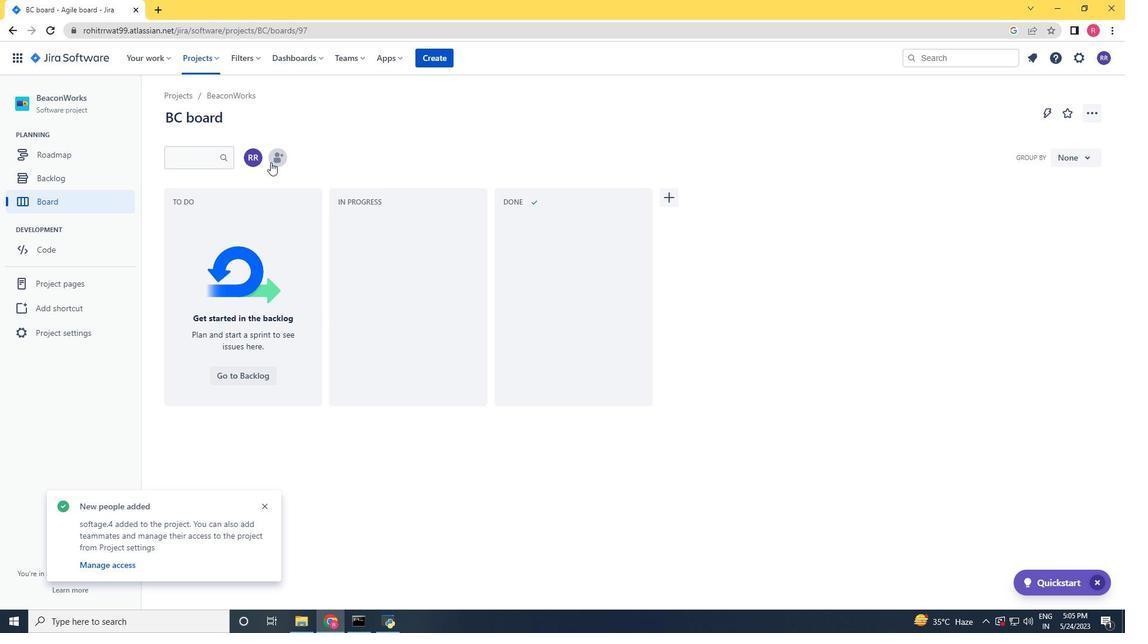 
Action: Mouse pressed left at (271, 160)
Screenshot: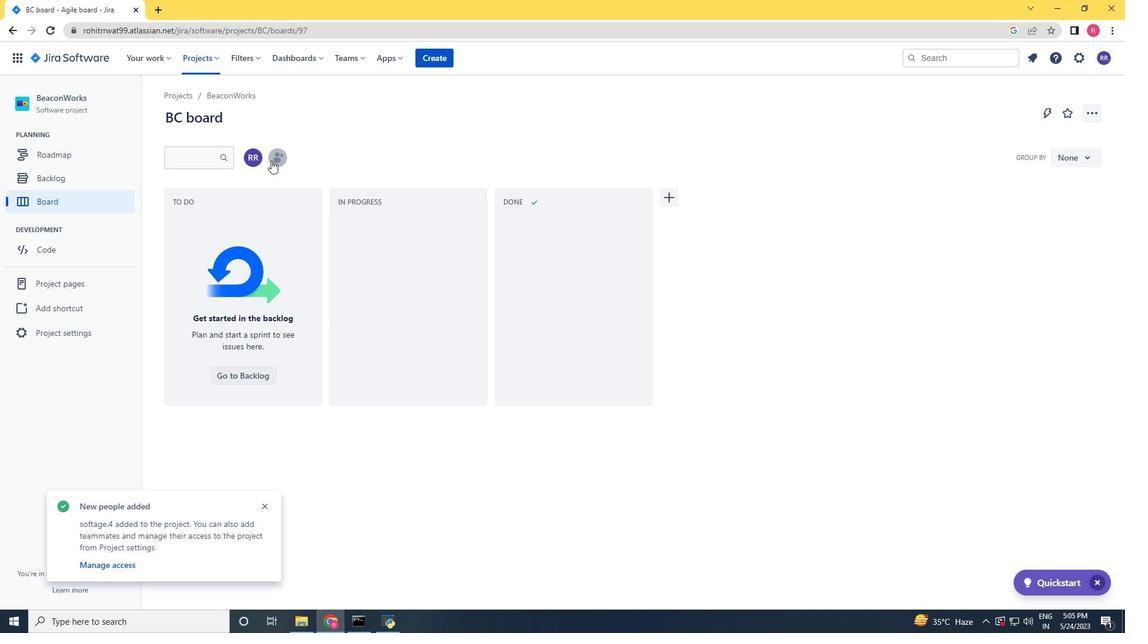 
Action: Key pressed softage.1<Key.shift><Key.shift><Key.shift><Key.shift><Key.shift><Key.shift><Key.shift>@softage.net
Screenshot: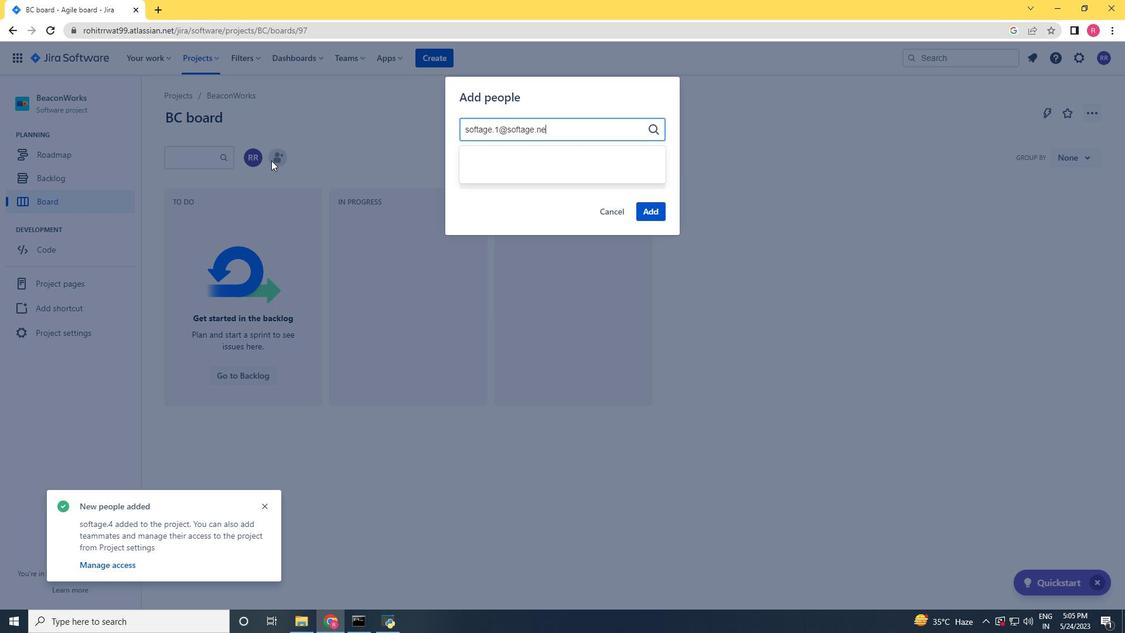 
Action: Mouse moved to (526, 167)
Screenshot: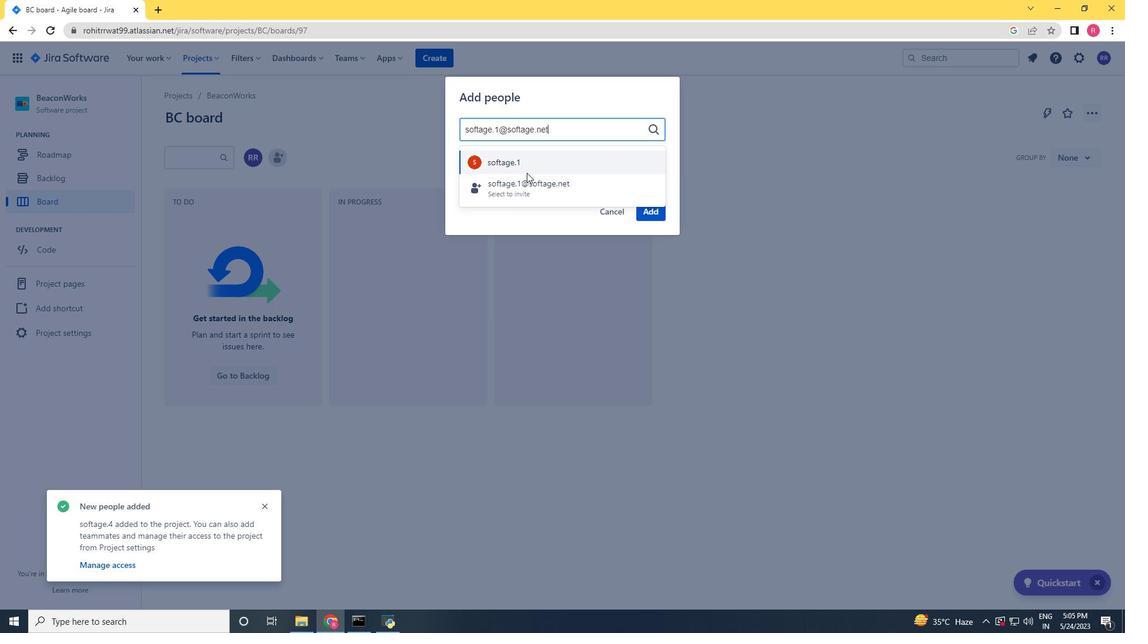 
Action: Mouse pressed left at (526, 167)
Screenshot: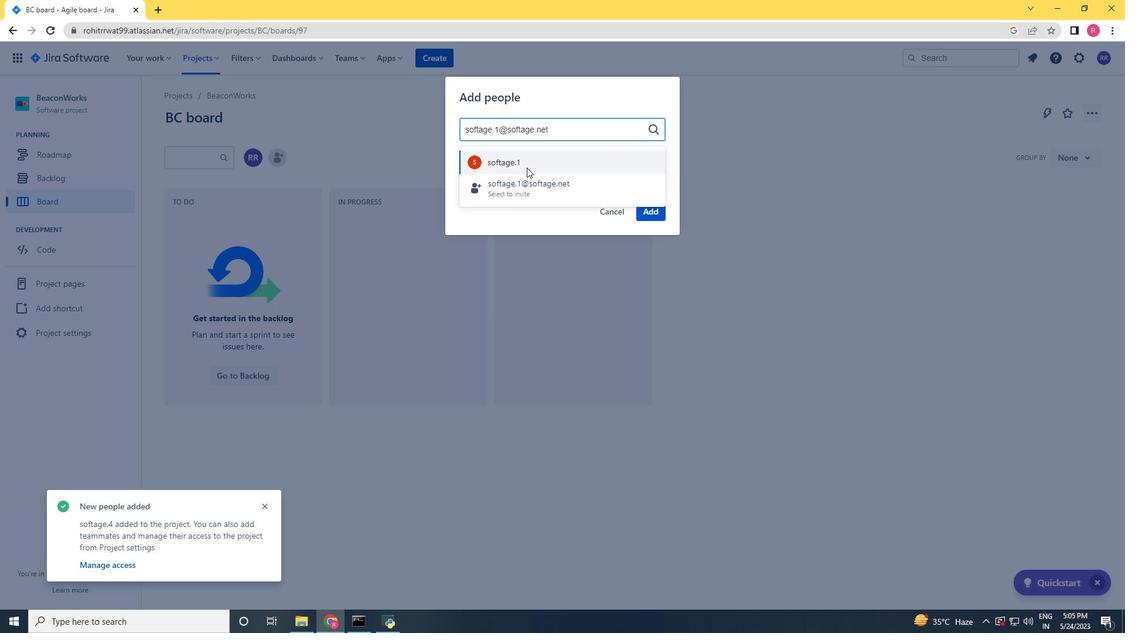 
Action: Mouse moved to (650, 213)
Screenshot: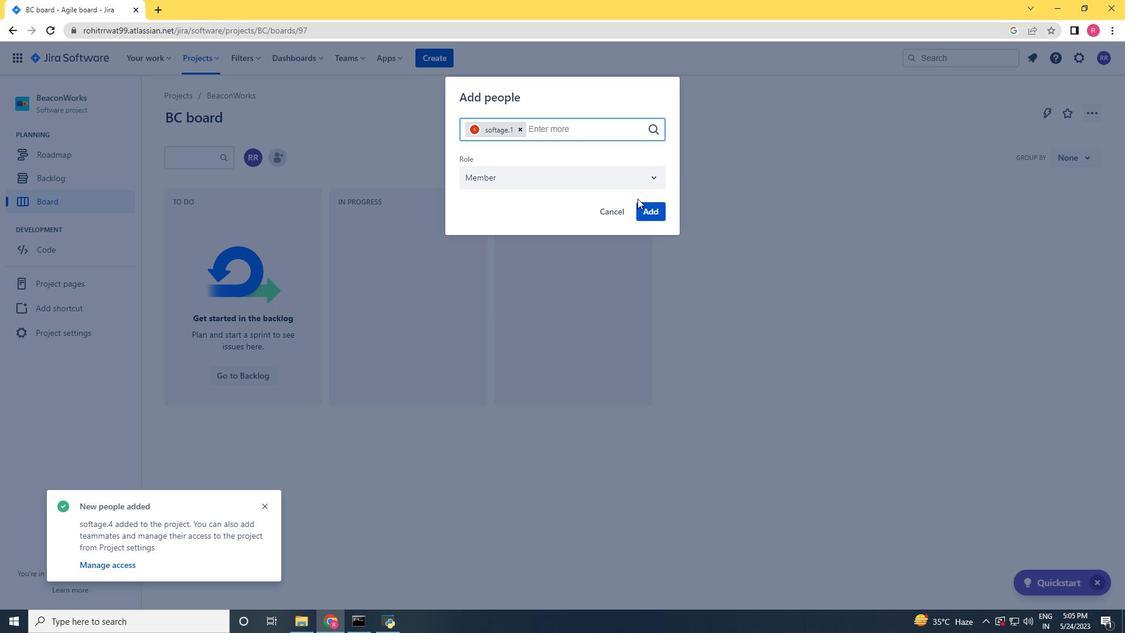 
Action: Mouse pressed left at (650, 213)
Screenshot: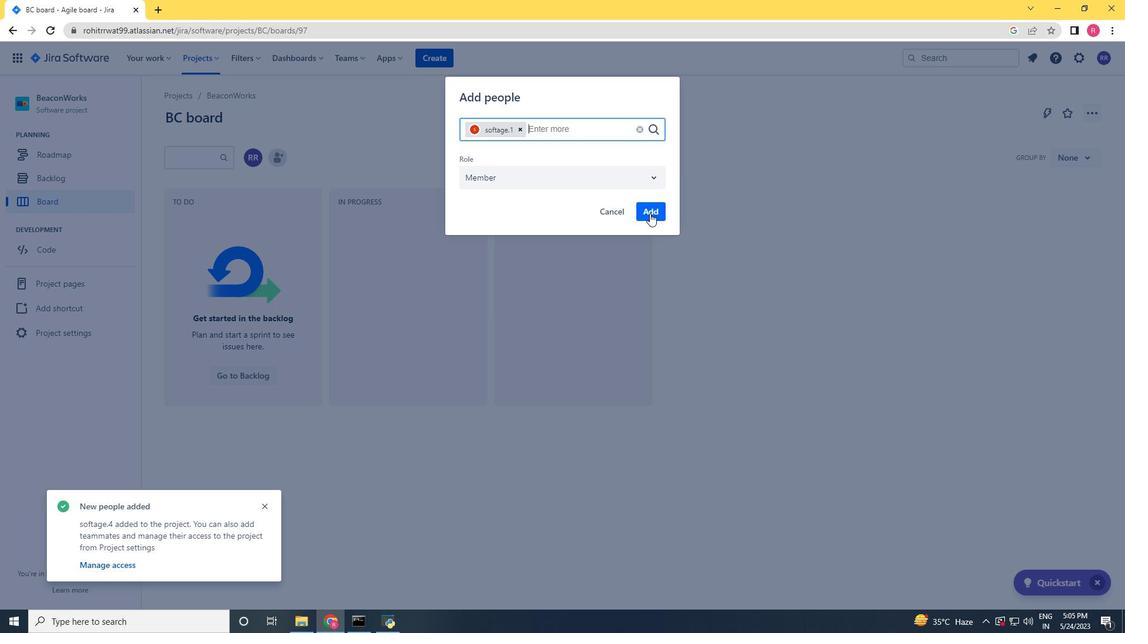 
Action: Mouse moved to (117, 179)
Screenshot: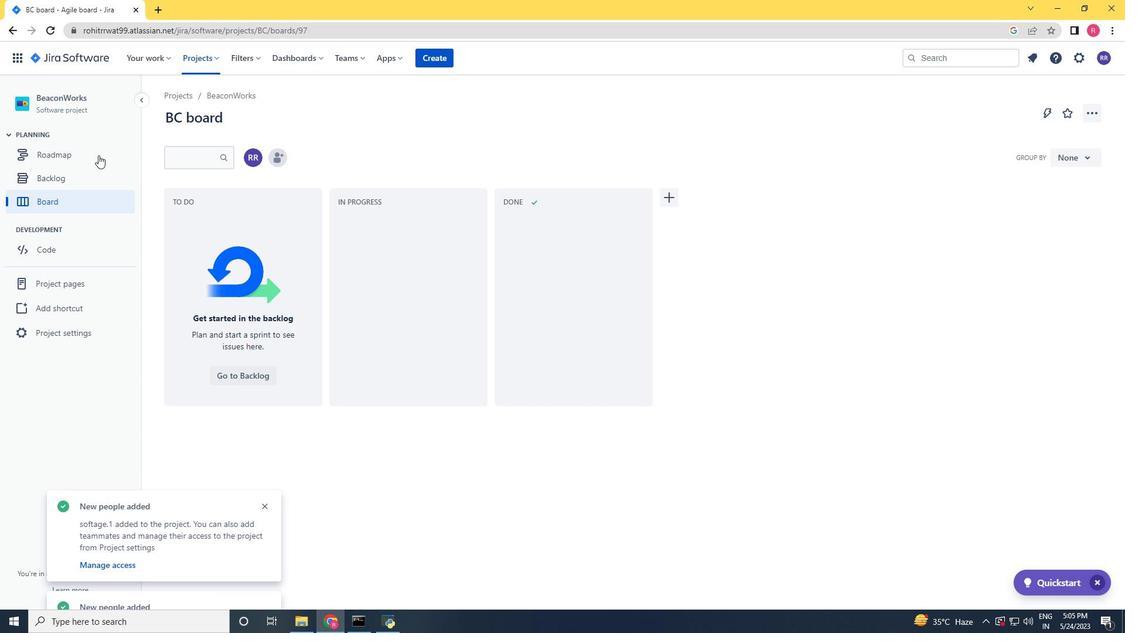 
